 Task: Search one way flight ticket for 5 adults, 2 children, 1 infant in seat and 1 infant on lap in economy from Ponce: Mercedita Airport to Raleigh: Raleigh-durham International Airport on 8-5-2023. Choice of flights is Westjet. Number of bags: 1 carry on bag. Price is upto 60000. Outbound departure time preference is 5:15.
Action: Mouse moved to (365, 316)
Screenshot: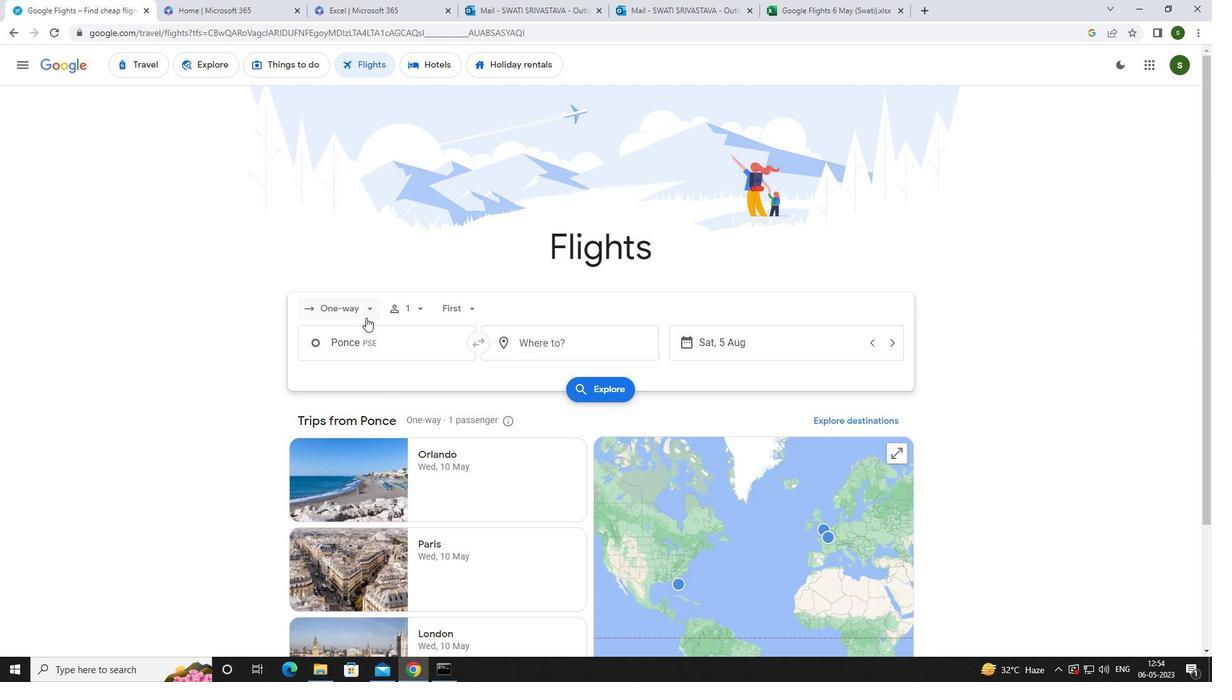 
Action: Mouse pressed left at (365, 316)
Screenshot: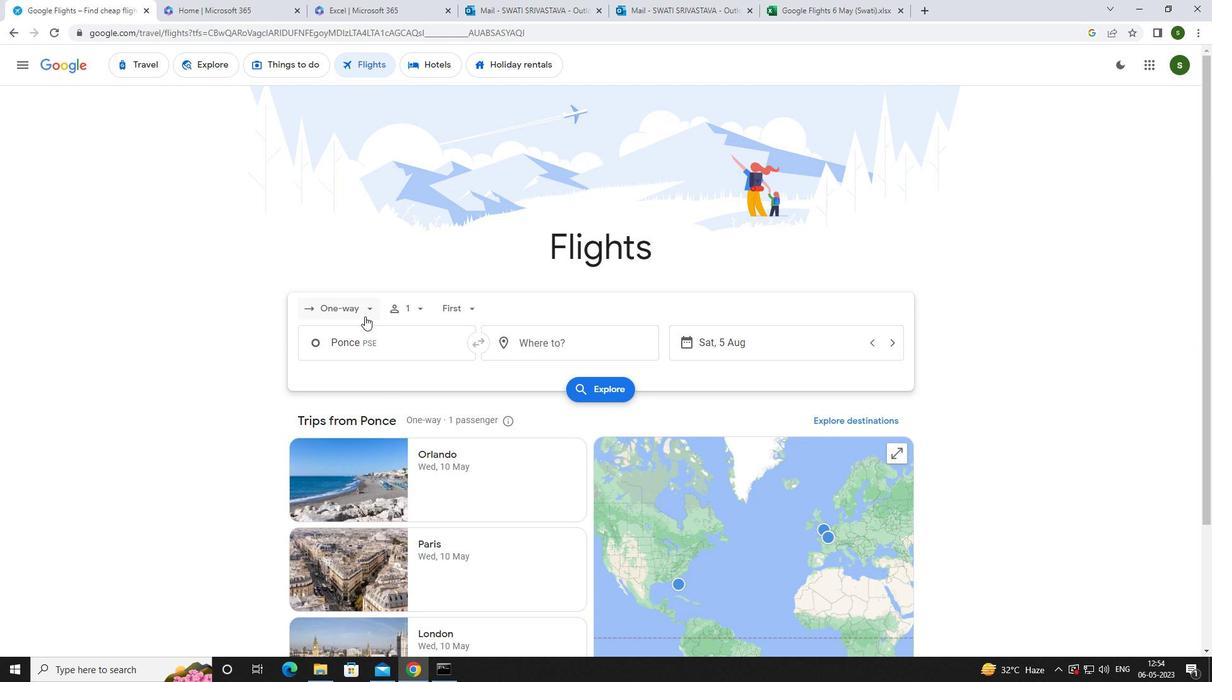 
Action: Mouse moved to (364, 360)
Screenshot: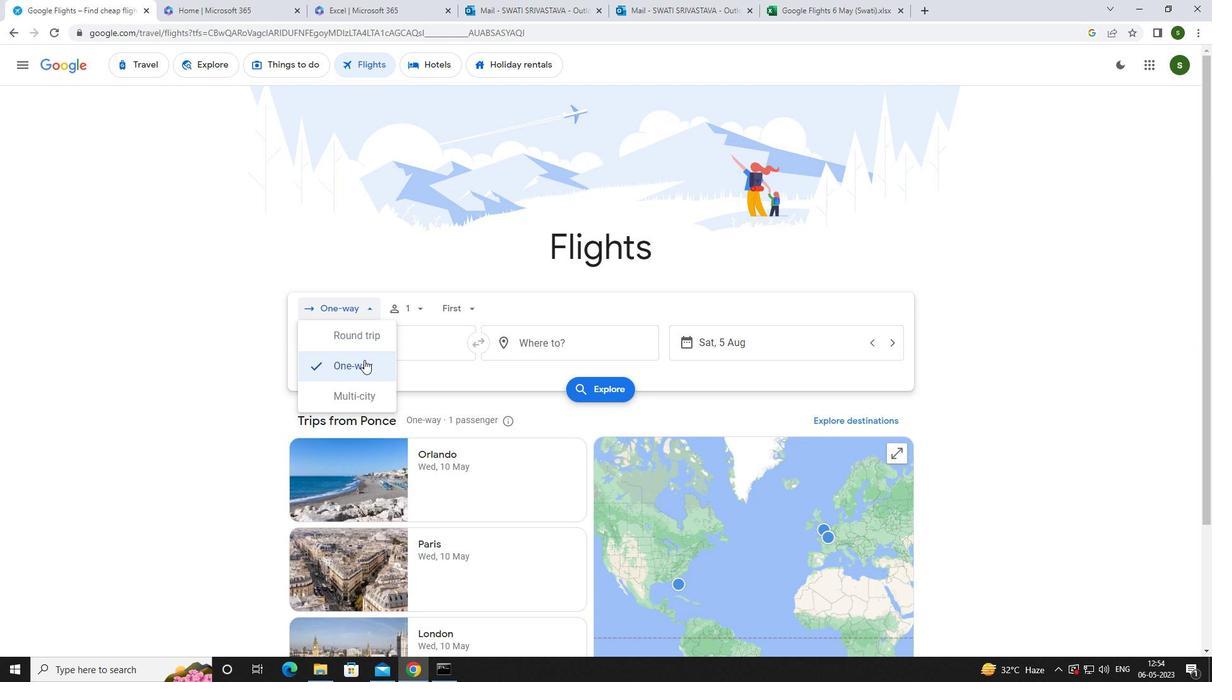 
Action: Mouse pressed left at (364, 360)
Screenshot: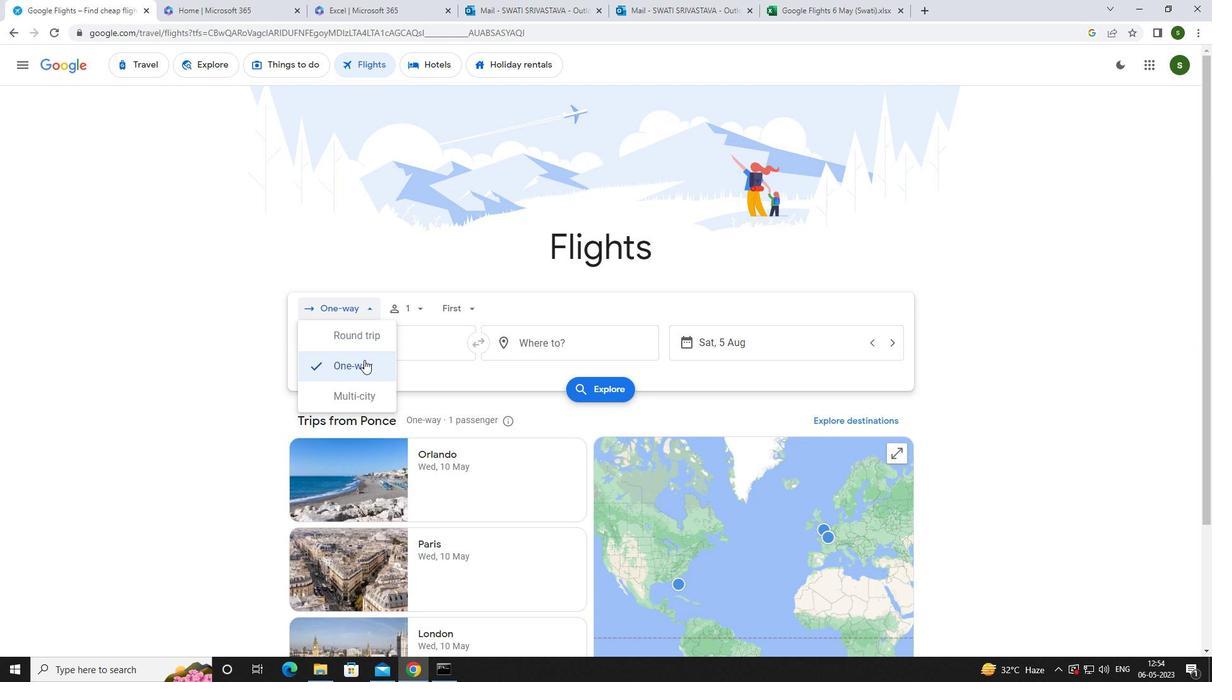 
Action: Mouse moved to (418, 313)
Screenshot: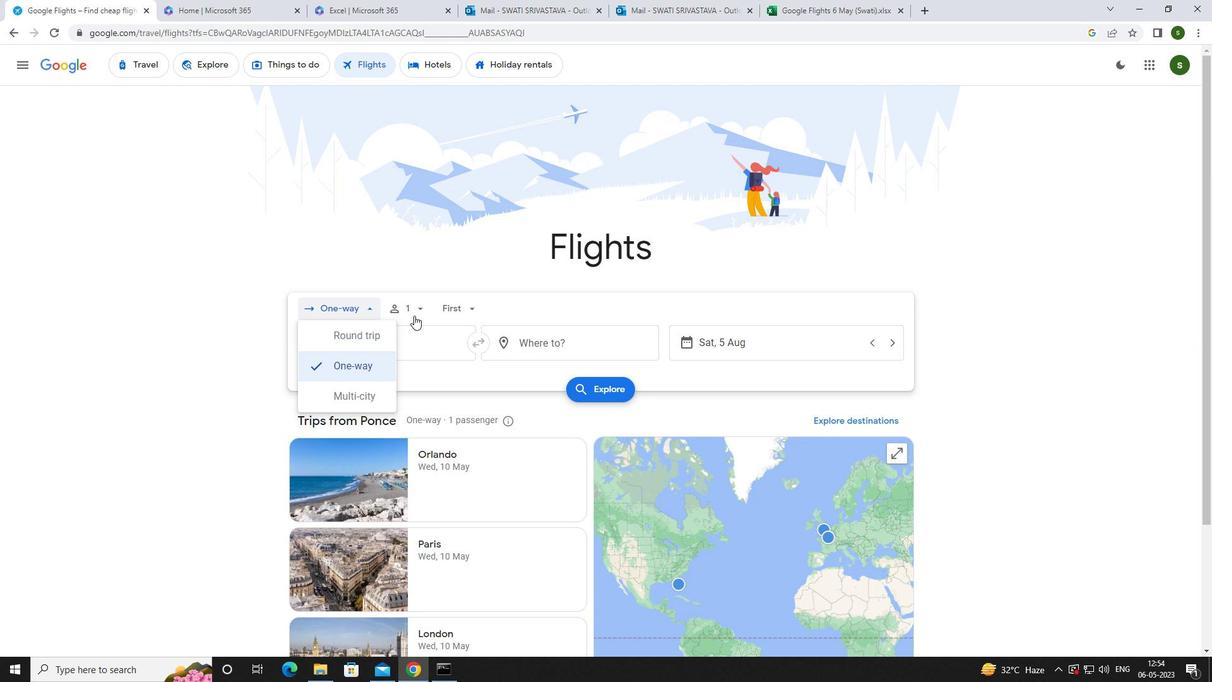 
Action: Mouse pressed left at (418, 313)
Screenshot: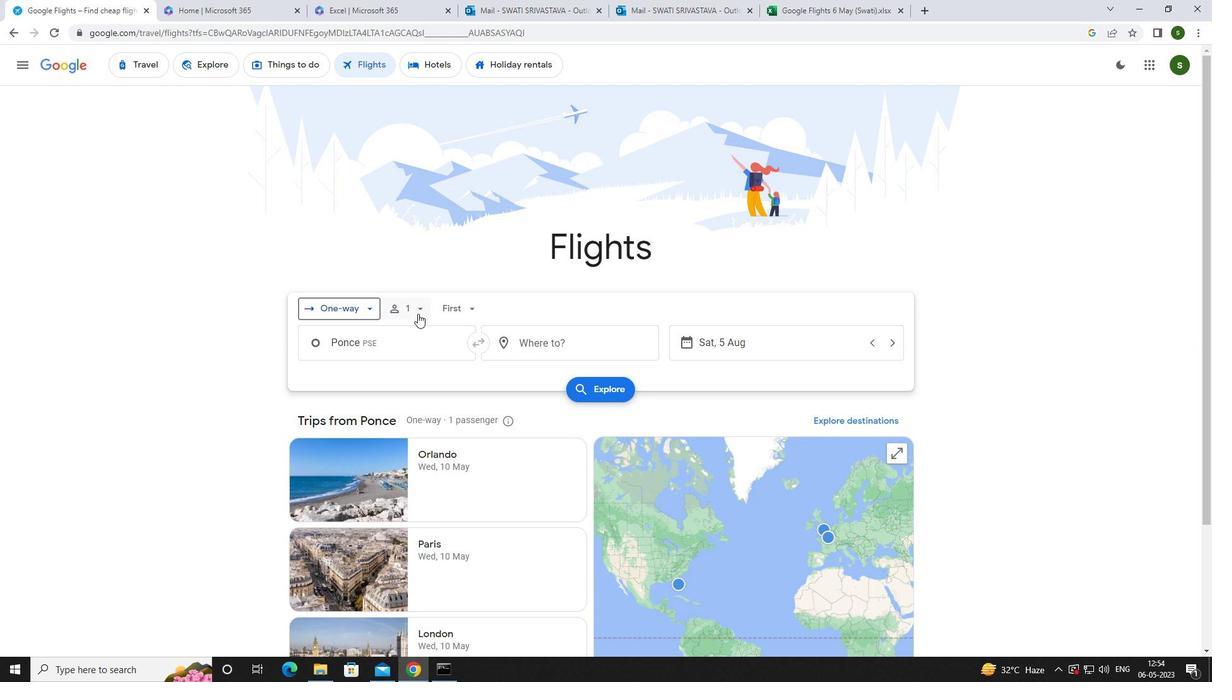
Action: Mouse moved to (514, 345)
Screenshot: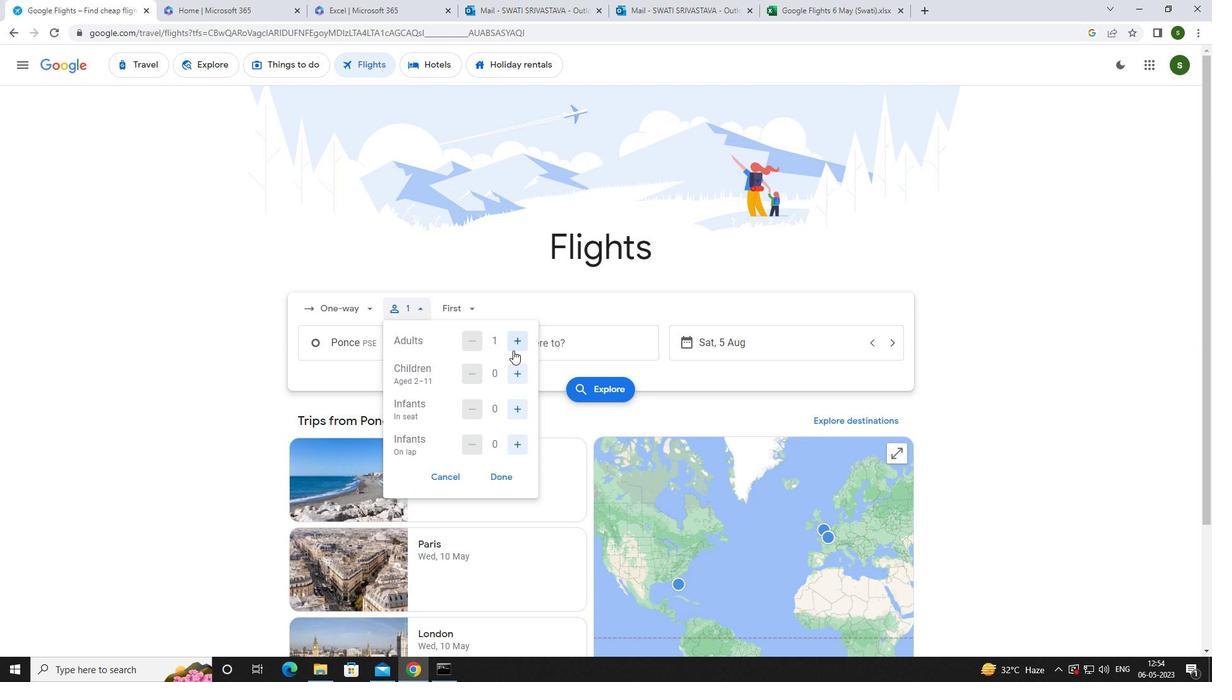 
Action: Mouse pressed left at (514, 345)
Screenshot: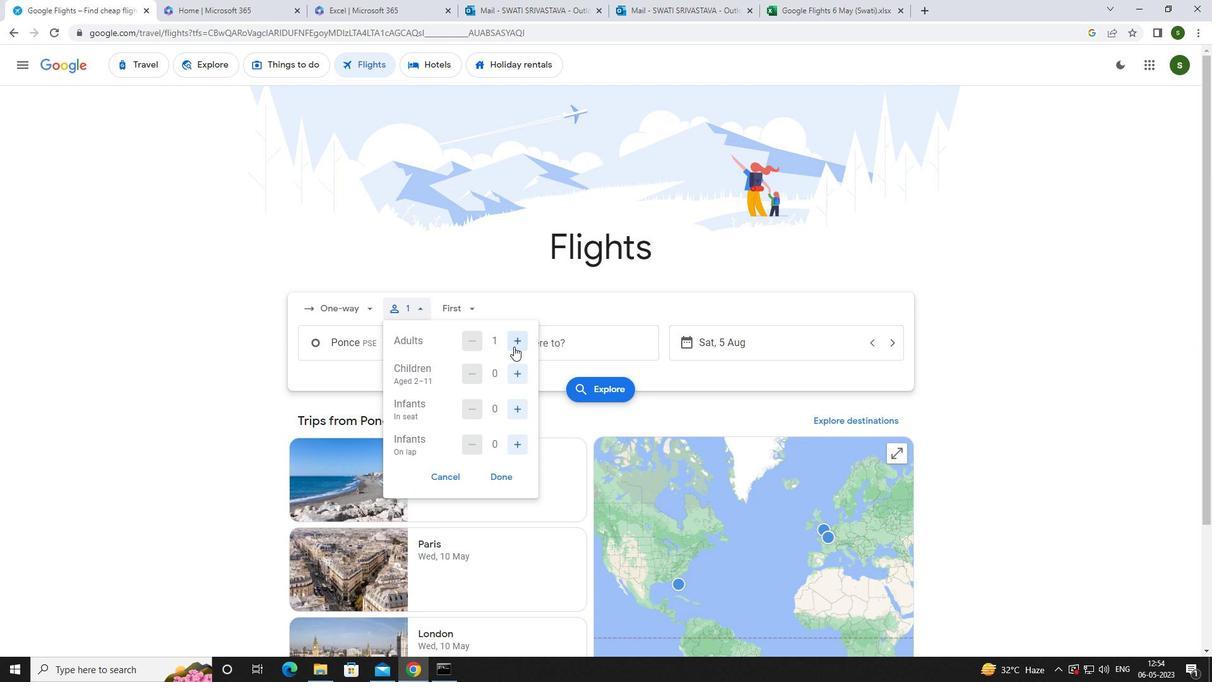 
Action: Mouse pressed left at (514, 345)
Screenshot: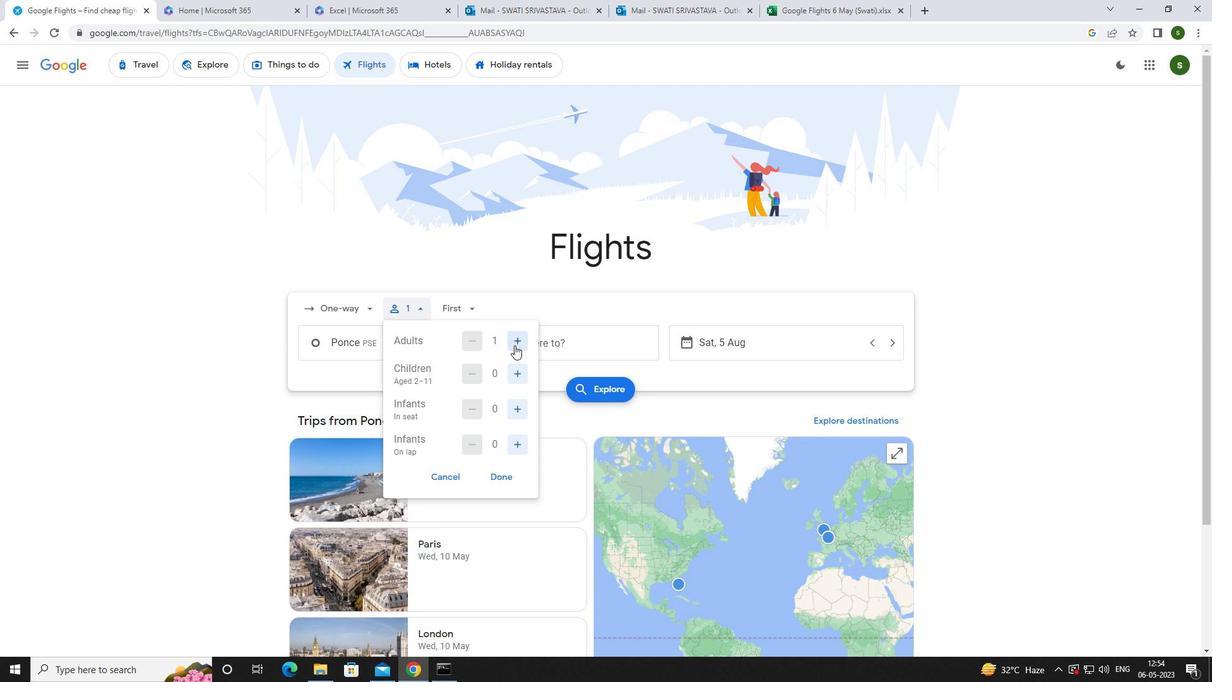 
Action: Mouse pressed left at (514, 345)
Screenshot: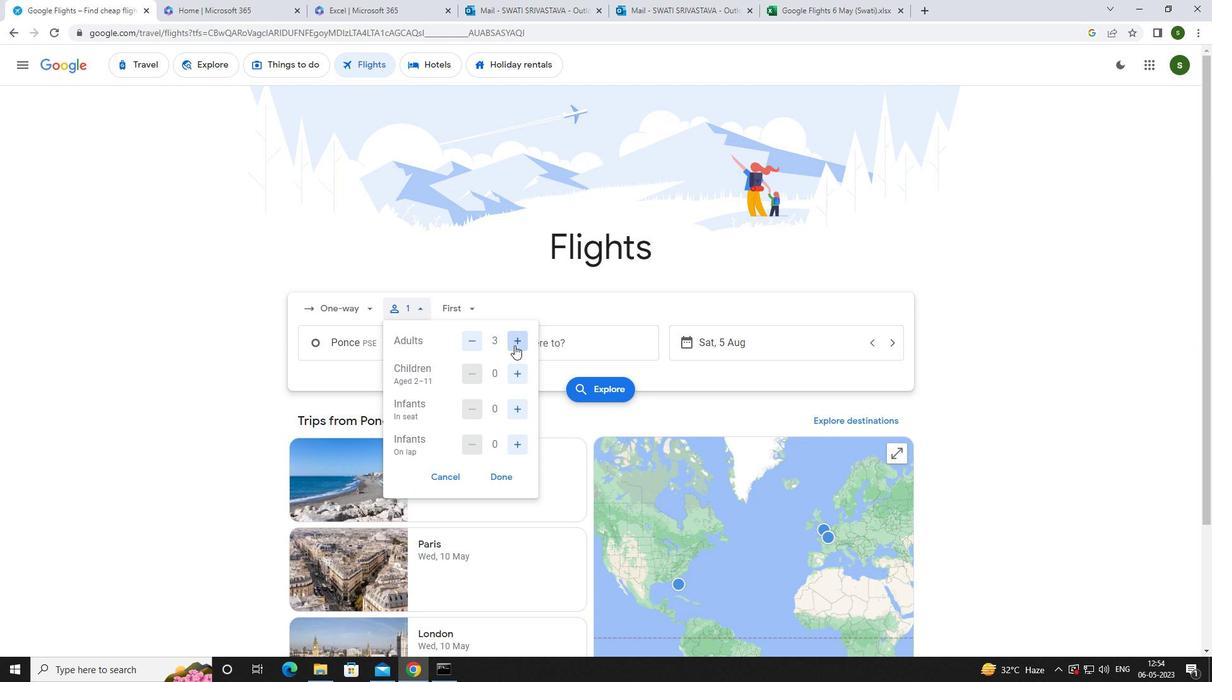 
Action: Mouse pressed left at (514, 345)
Screenshot: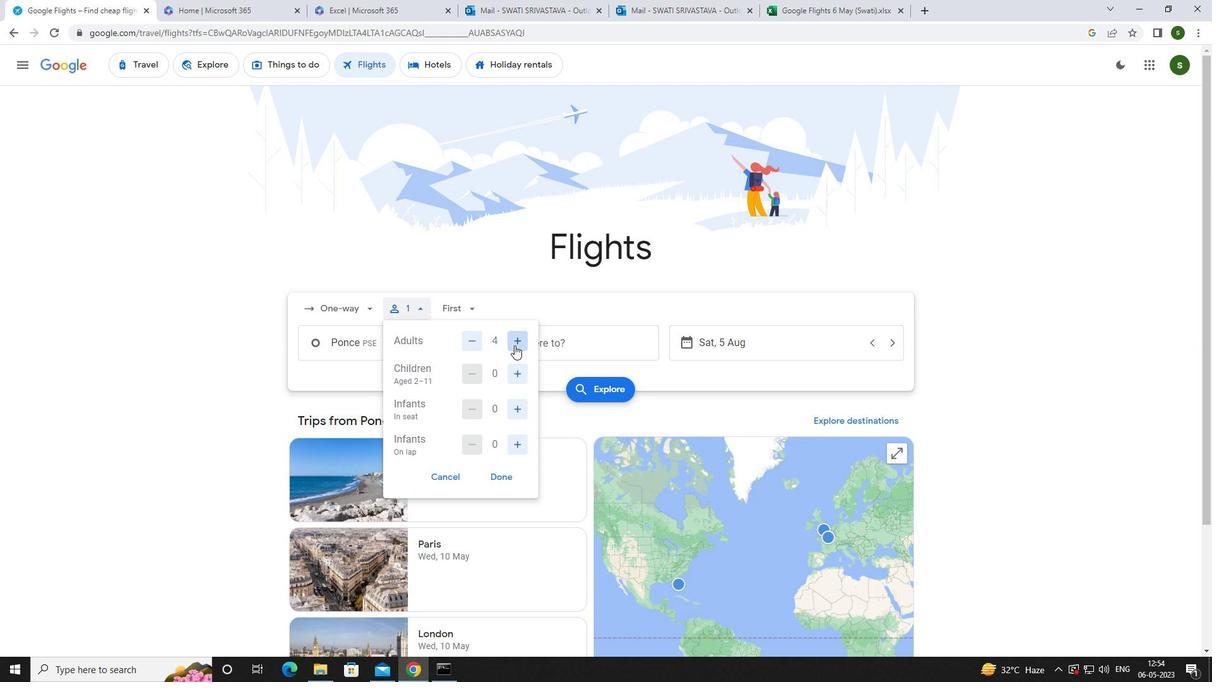 
Action: Mouse moved to (521, 375)
Screenshot: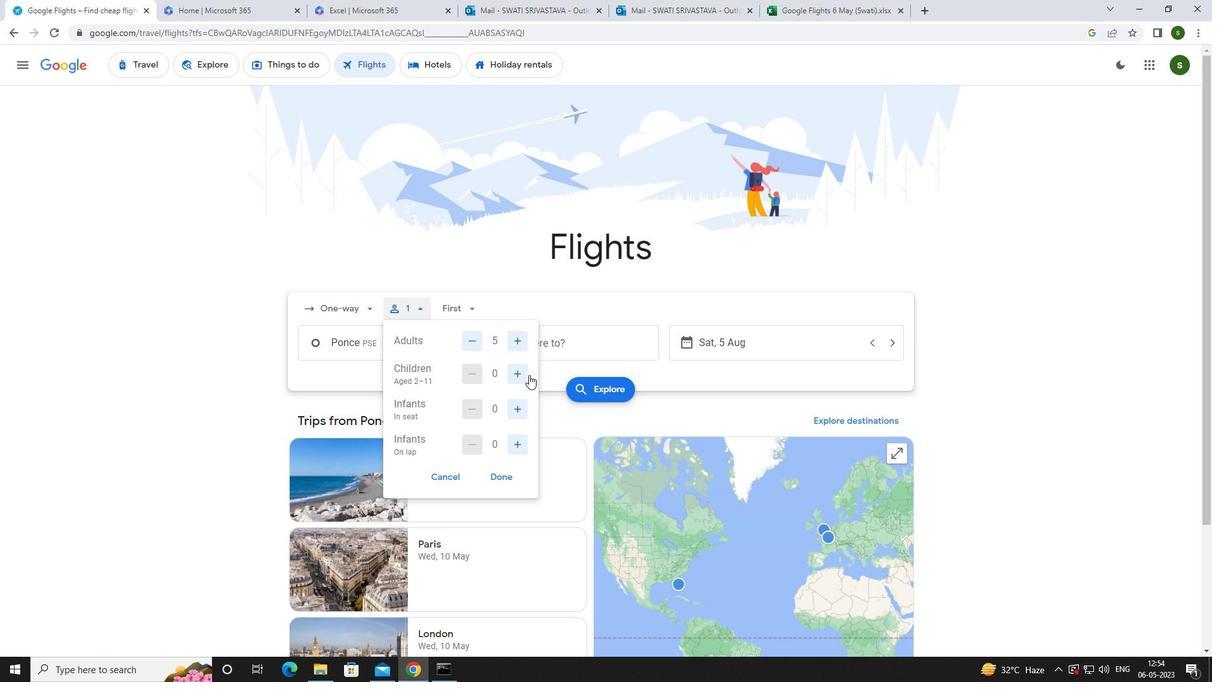 
Action: Mouse pressed left at (521, 375)
Screenshot: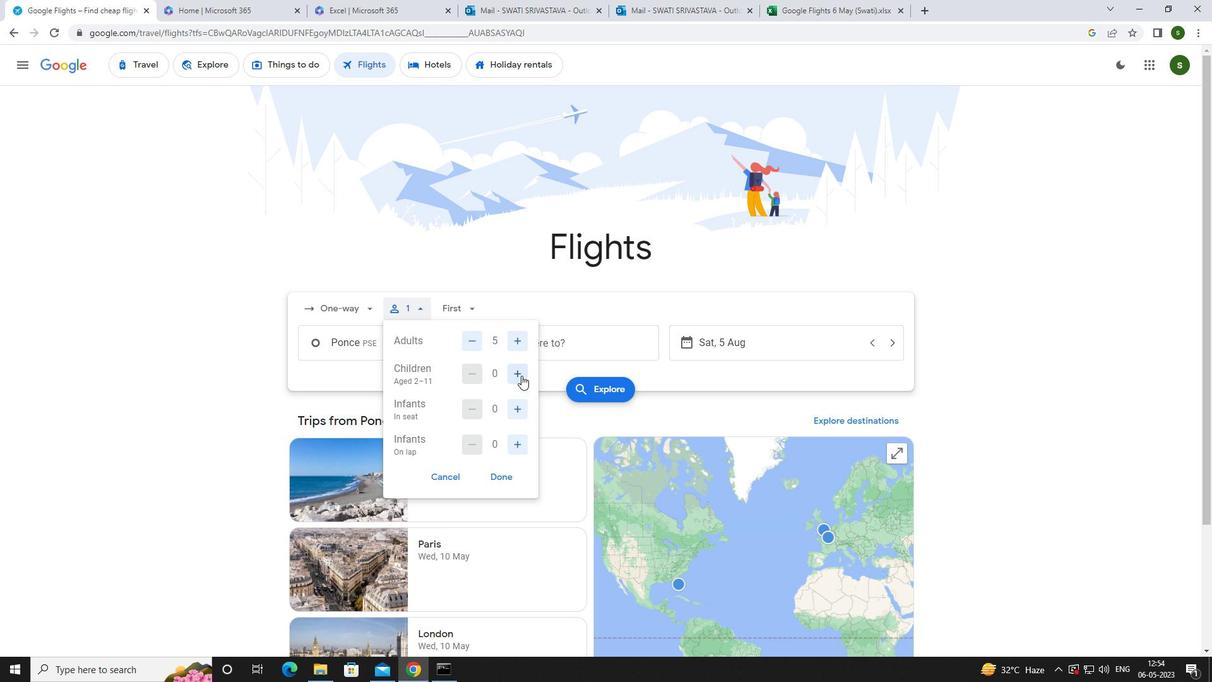 
Action: Mouse pressed left at (521, 375)
Screenshot: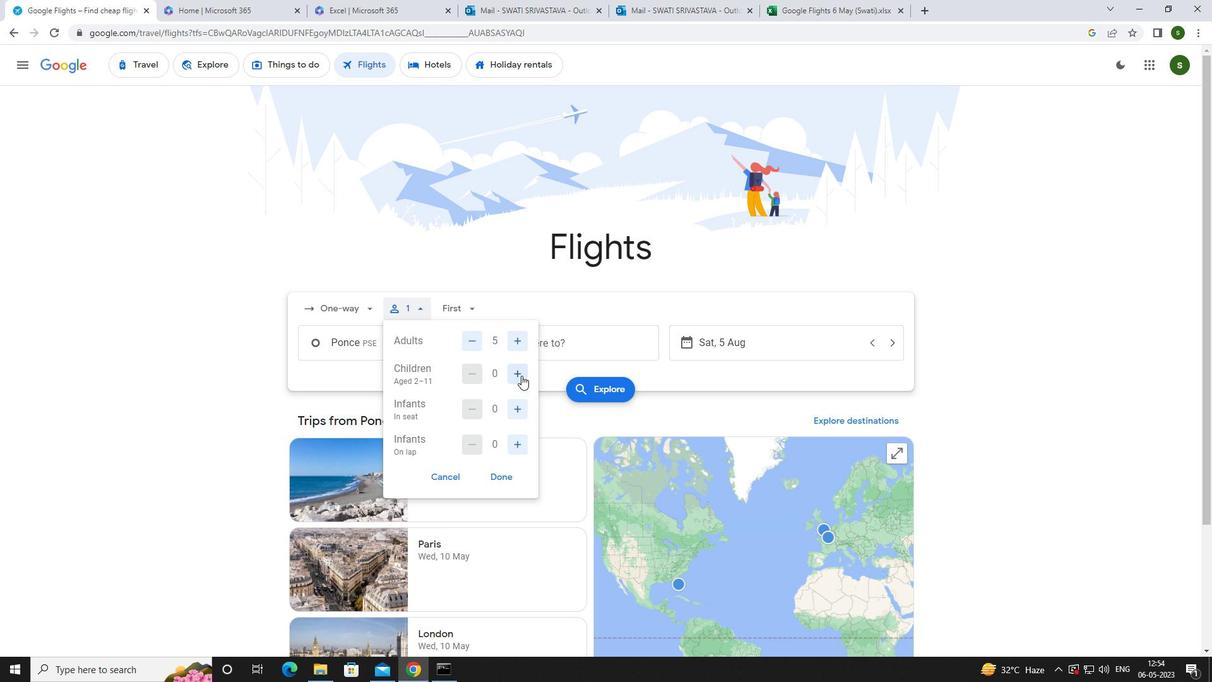 
Action: Mouse moved to (512, 406)
Screenshot: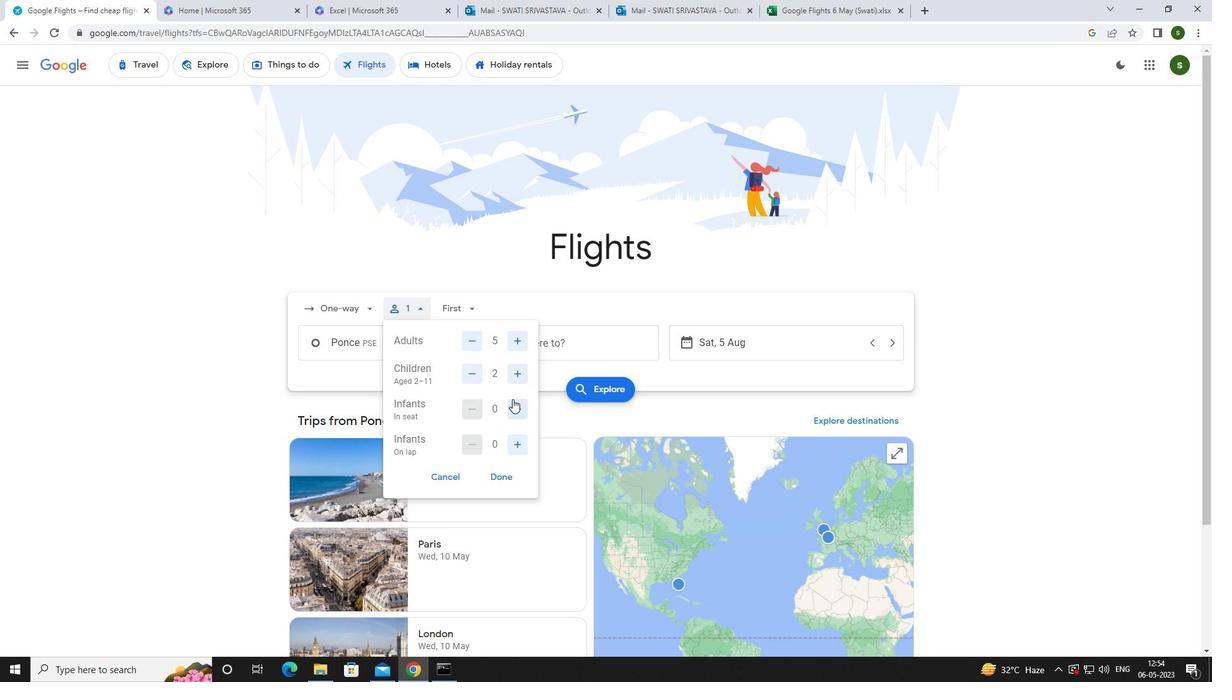 
Action: Mouse pressed left at (512, 406)
Screenshot: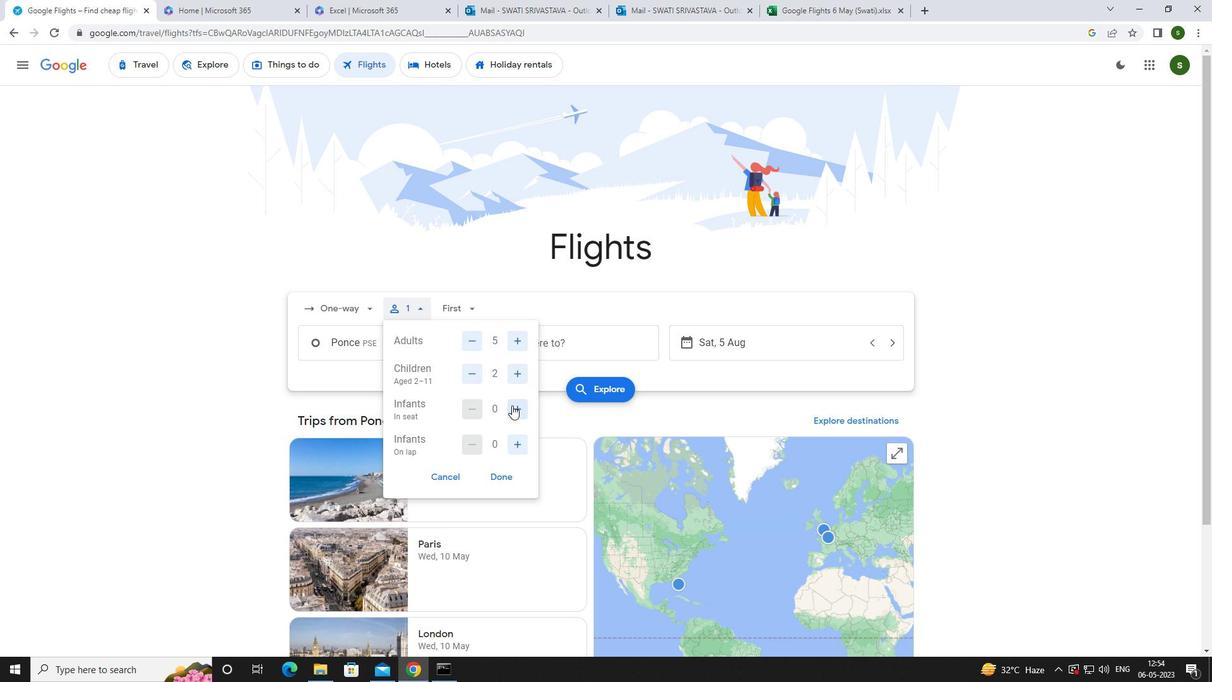 
Action: Mouse moved to (519, 440)
Screenshot: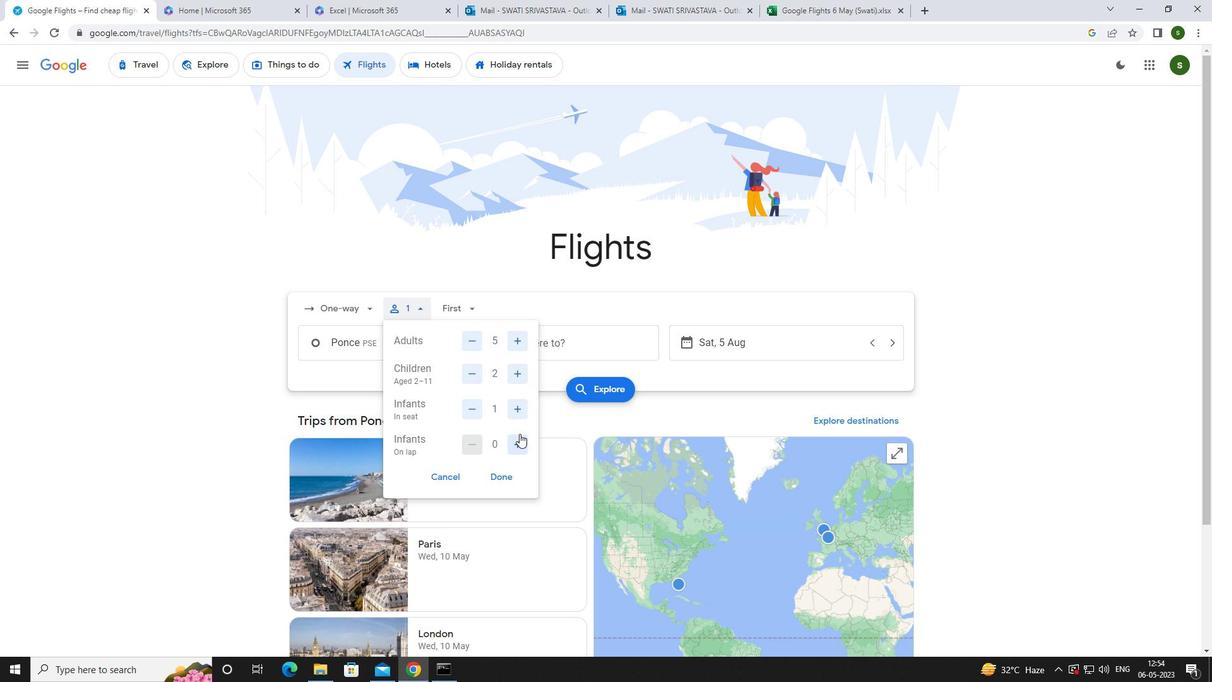 
Action: Mouse pressed left at (519, 440)
Screenshot: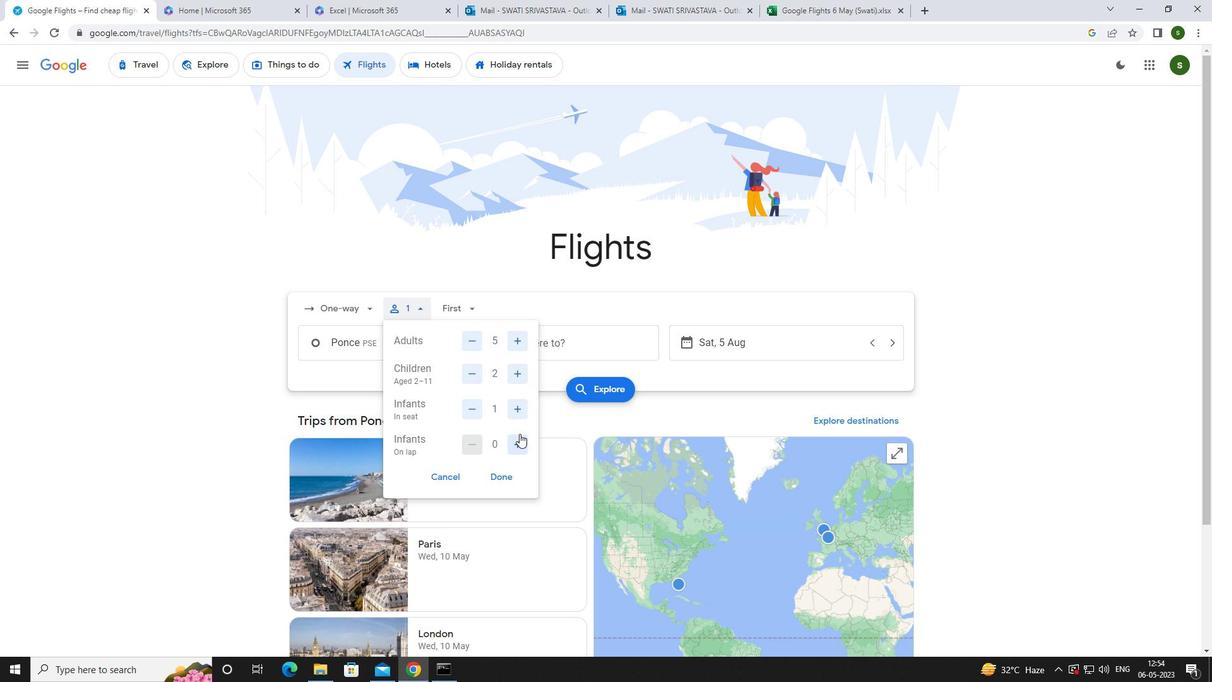 
Action: Mouse moved to (473, 306)
Screenshot: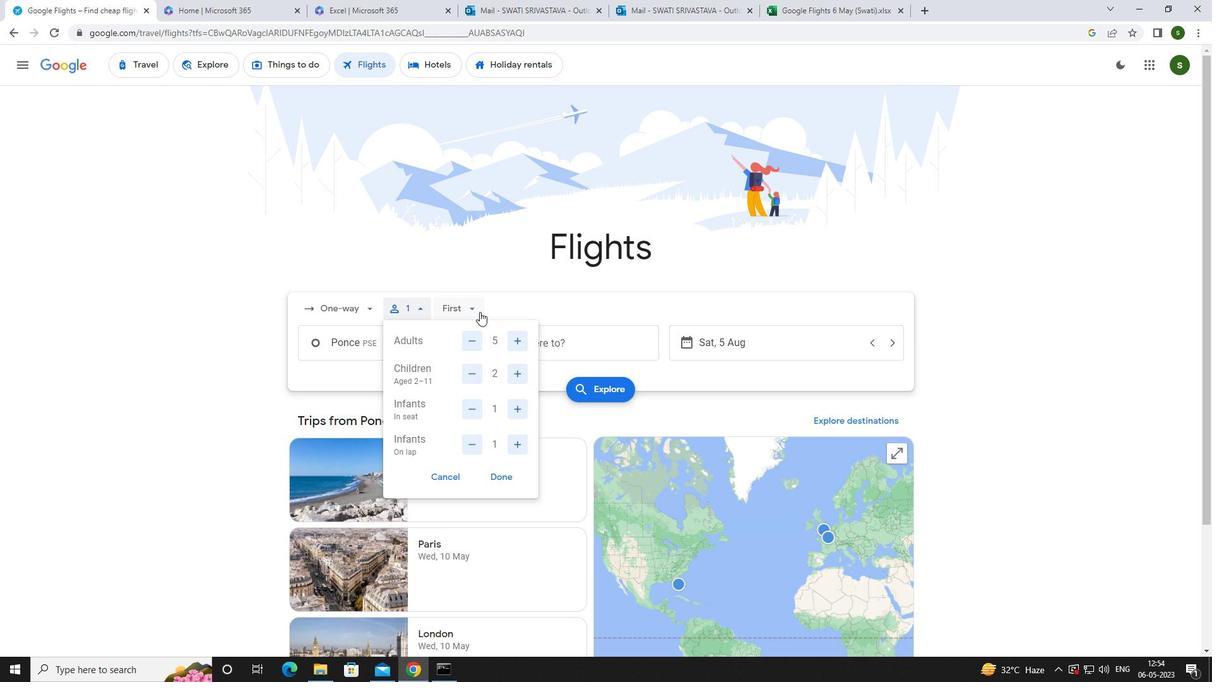 
Action: Mouse pressed left at (473, 306)
Screenshot: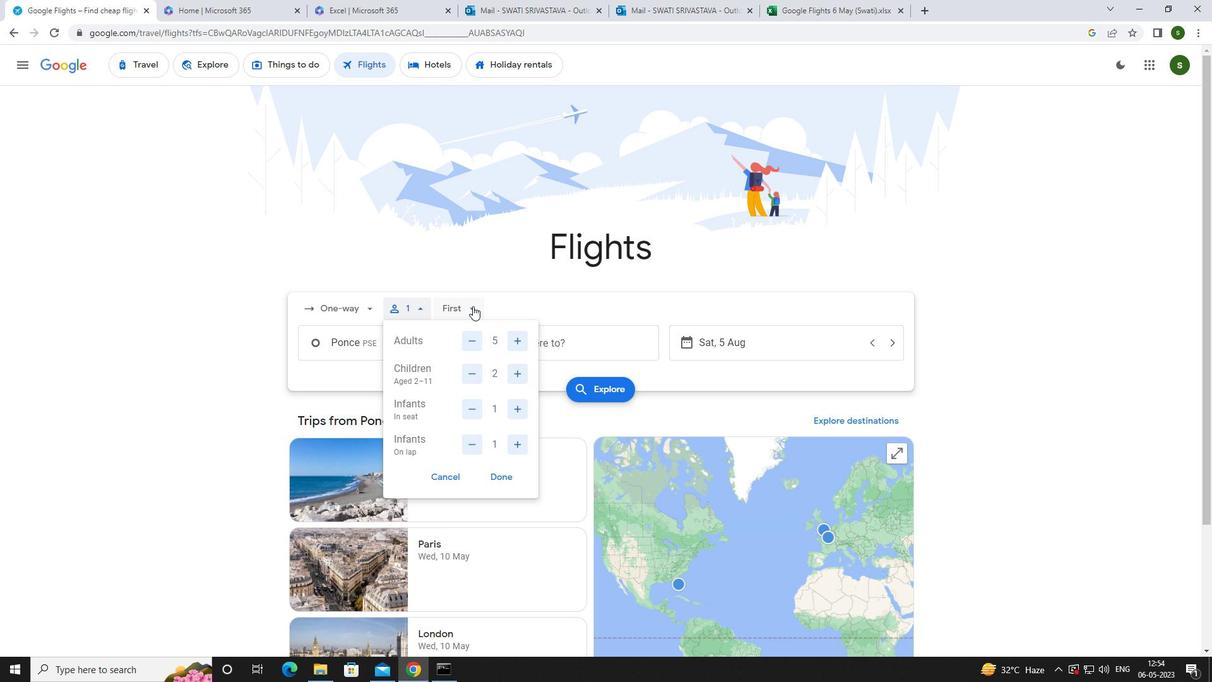 
Action: Mouse moved to (490, 332)
Screenshot: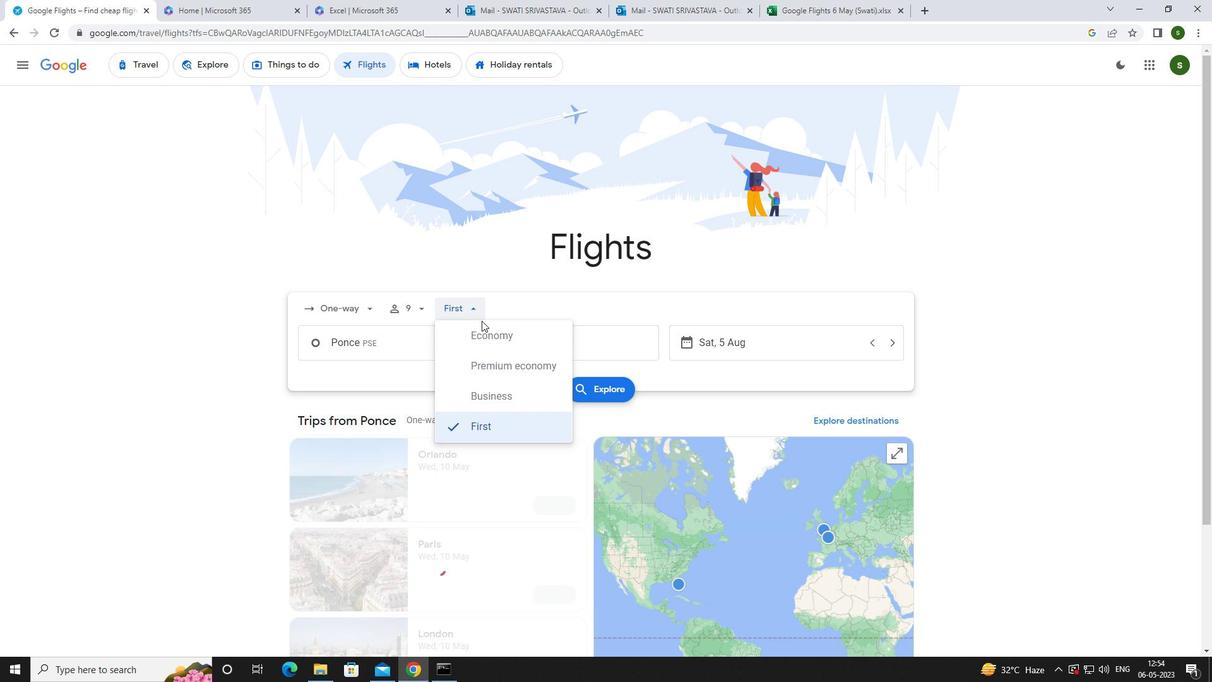 
Action: Mouse pressed left at (490, 332)
Screenshot: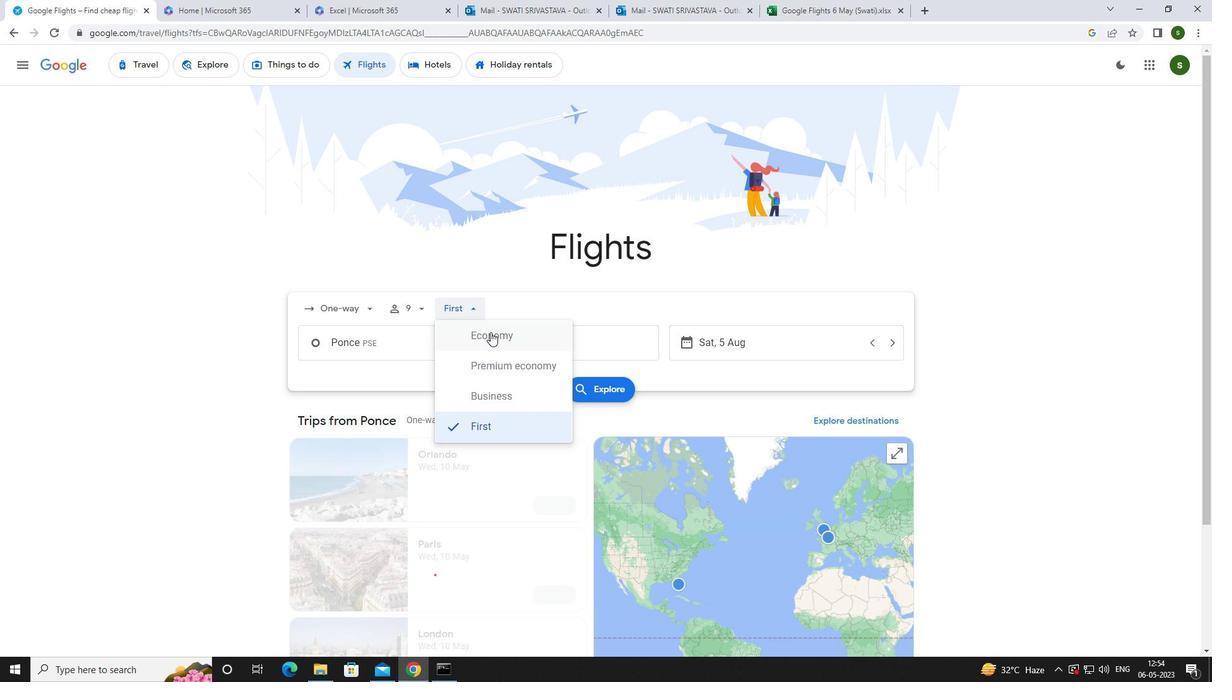 
Action: Mouse moved to (425, 340)
Screenshot: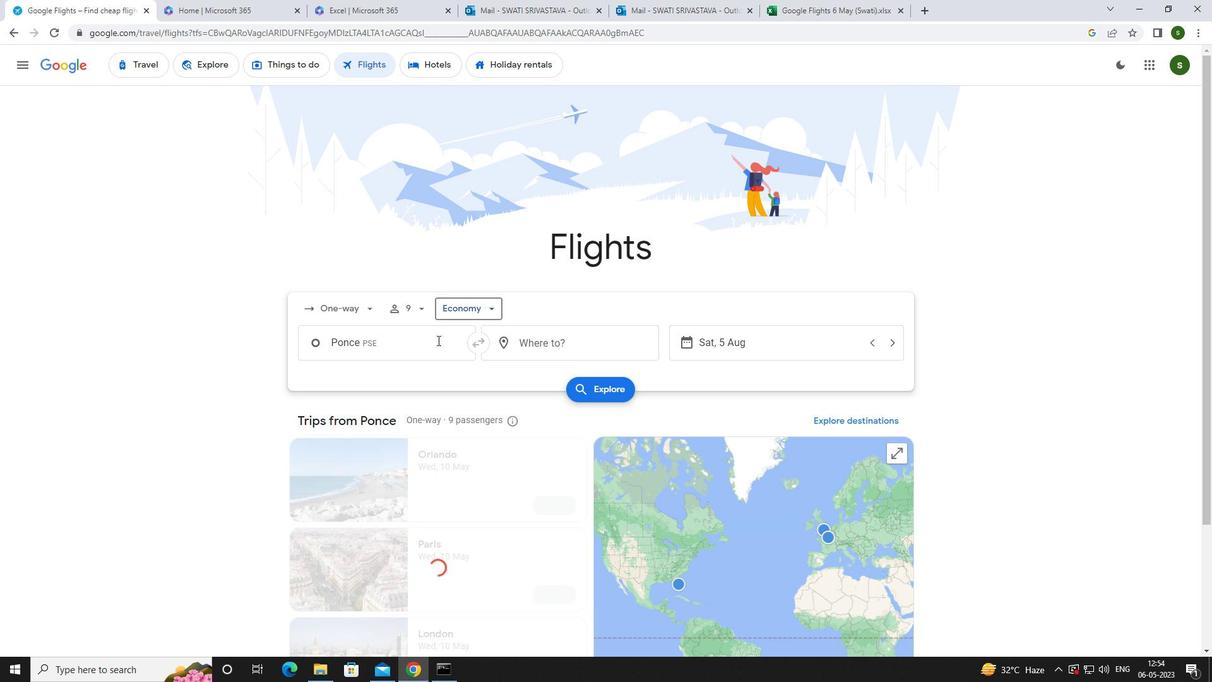 
Action: Mouse pressed left at (425, 340)
Screenshot: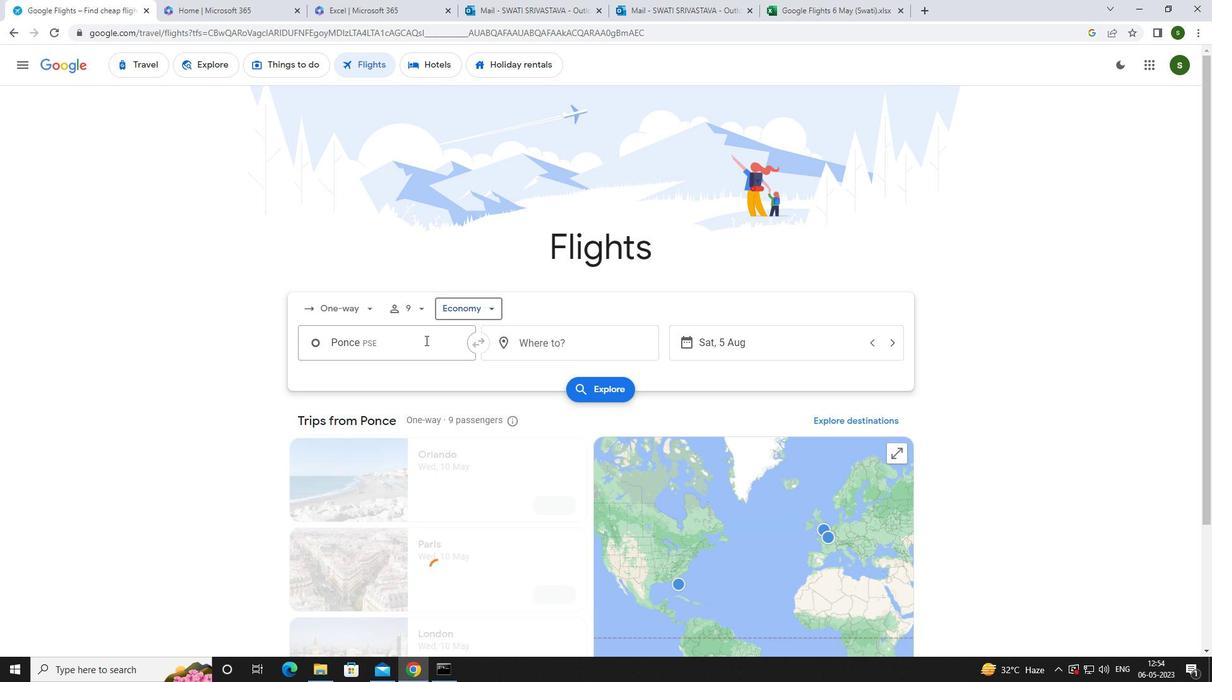 
Action: Key pressed <Key.caps_lock>p<Key.caps_lock>once
Screenshot: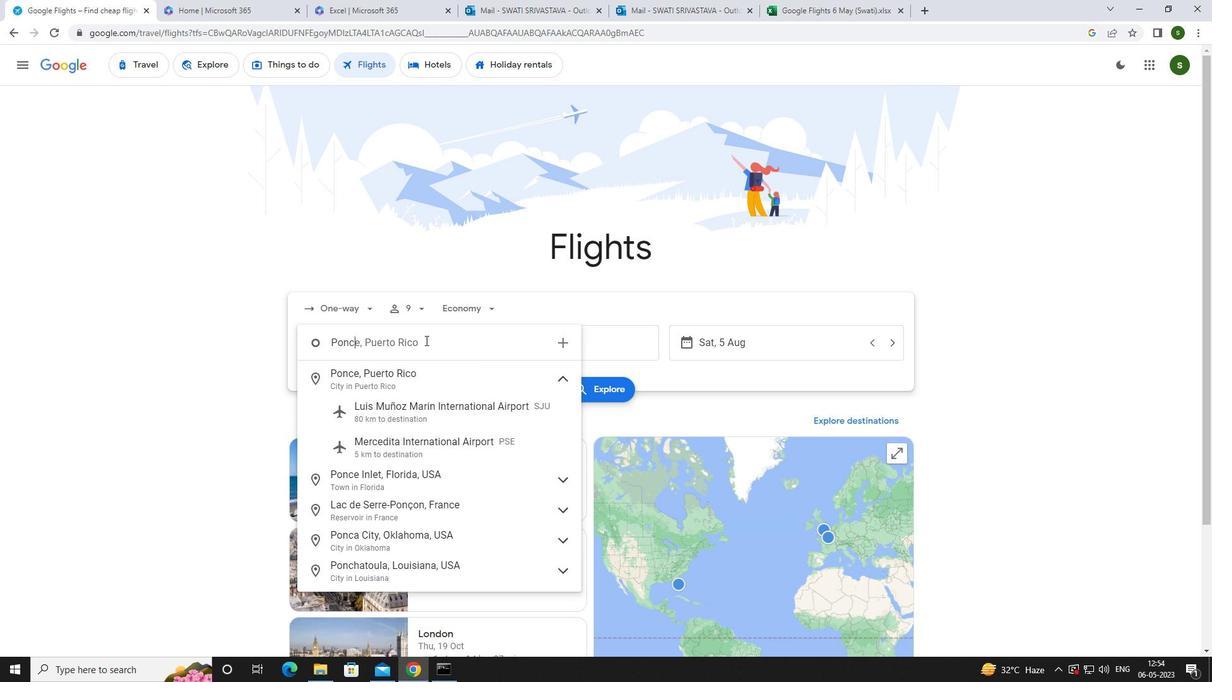 
Action: Mouse moved to (409, 440)
Screenshot: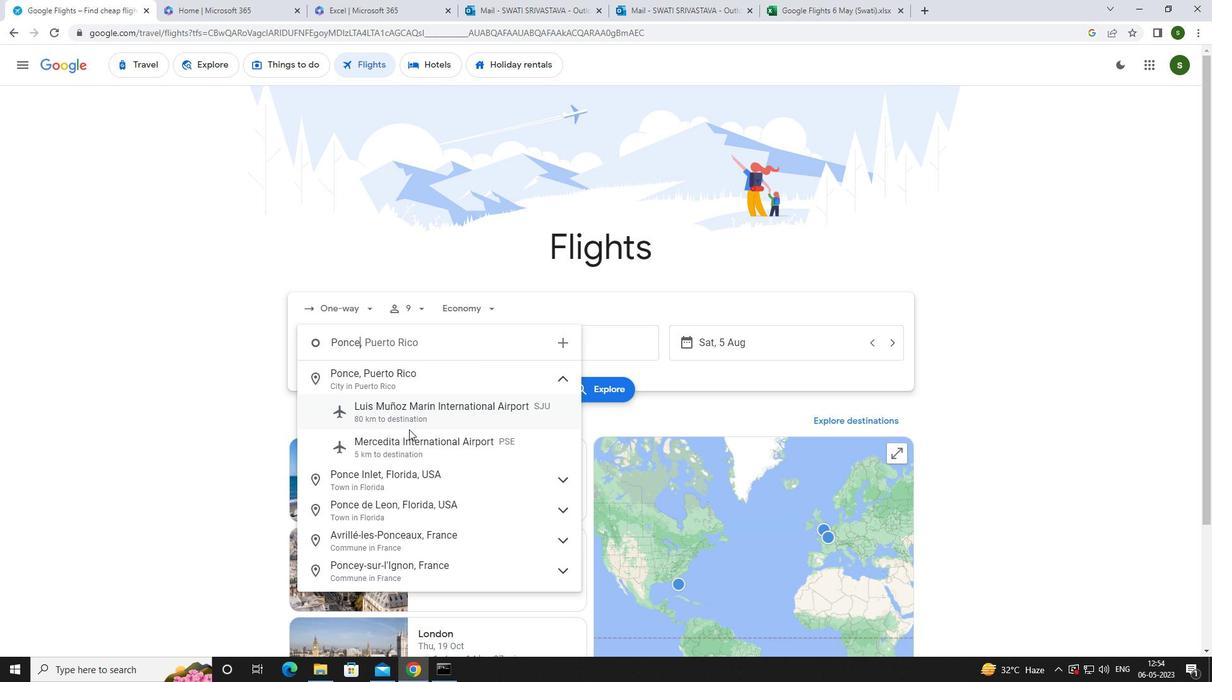 
Action: Mouse pressed left at (409, 440)
Screenshot: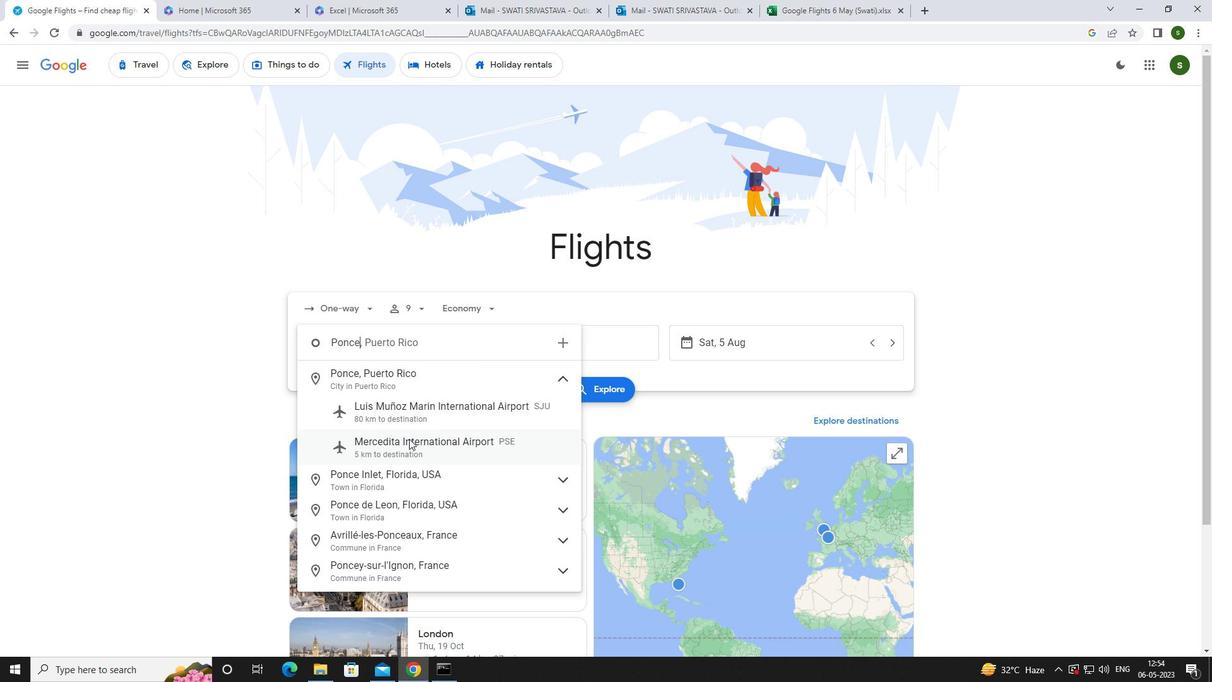 
Action: Mouse moved to (555, 344)
Screenshot: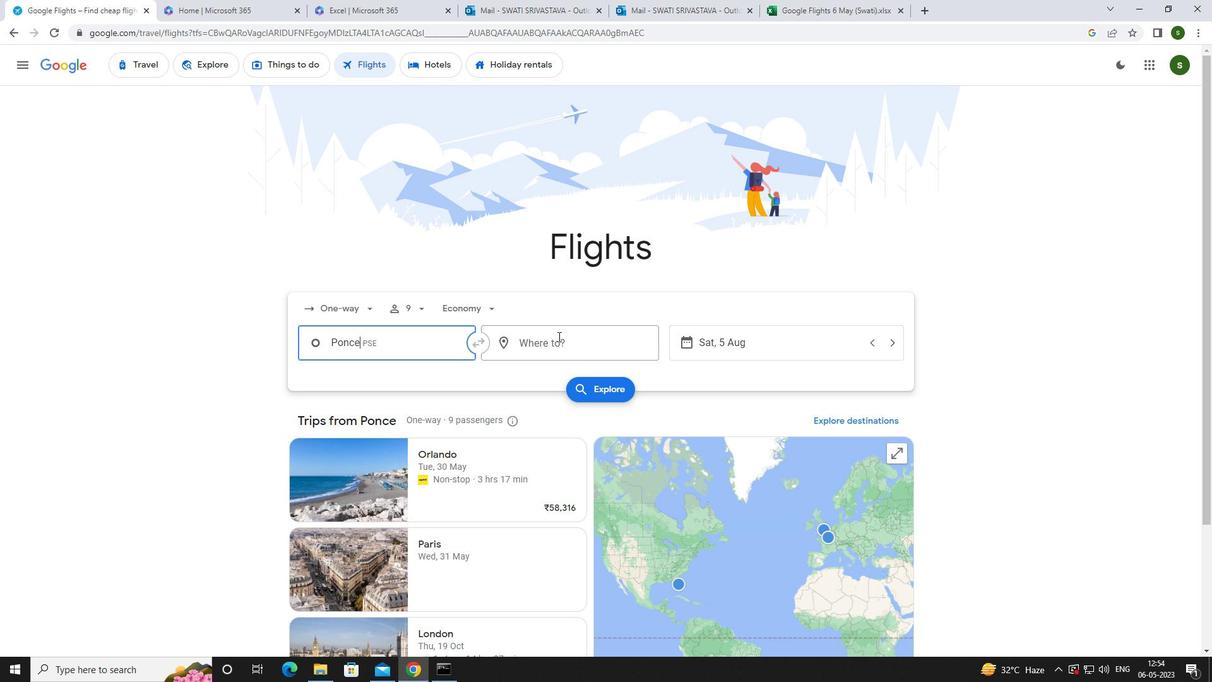 
Action: Mouse pressed left at (555, 344)
Screenshot: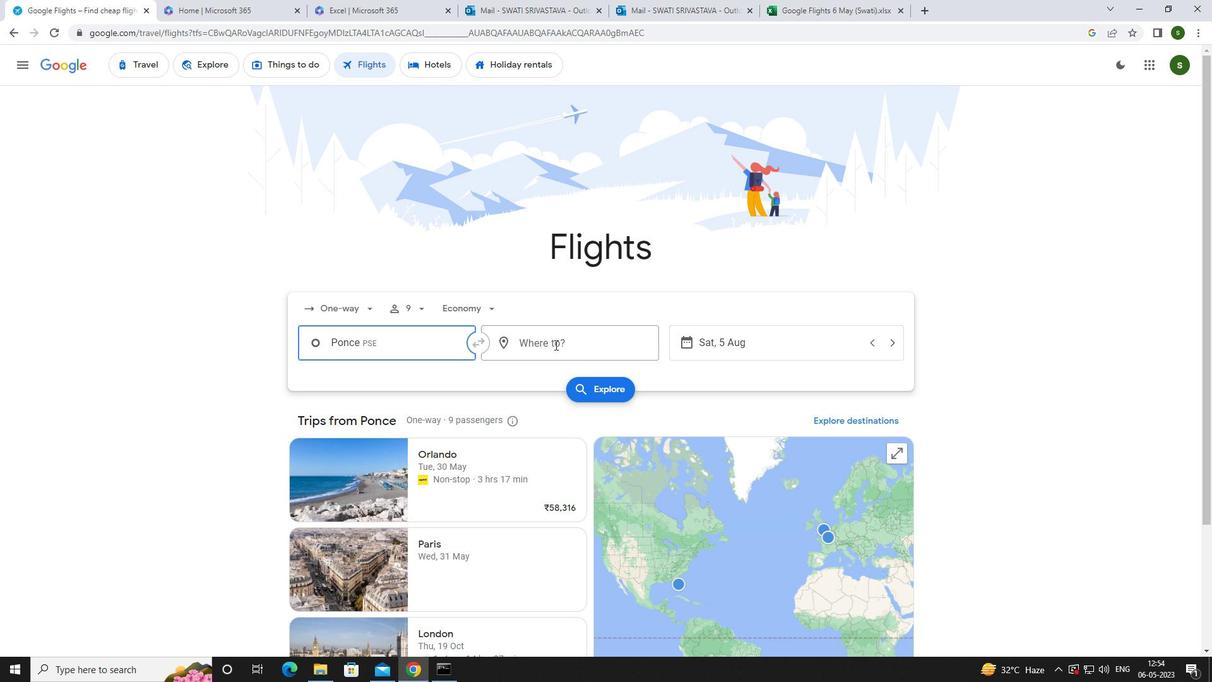 
Action: Key pressed <Key.caps_lock>r<Key.caps_lock>aleigh
Screenshot: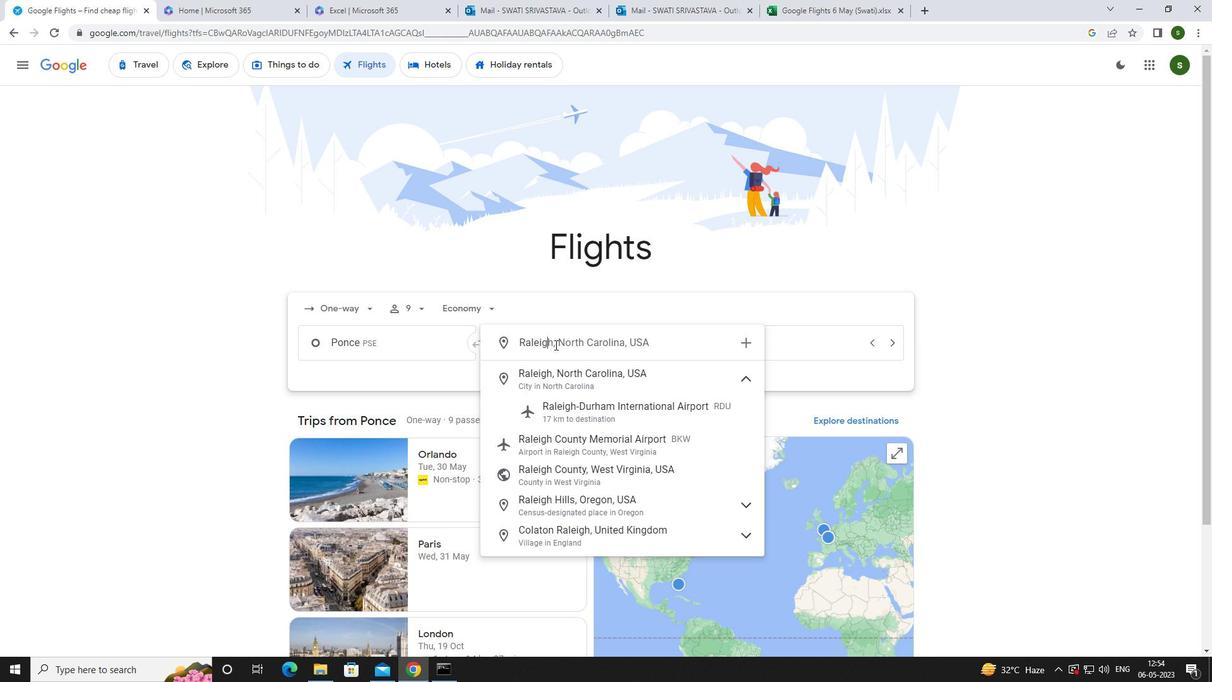 
Action: Mouse moved to (557, 407)
Screenshot: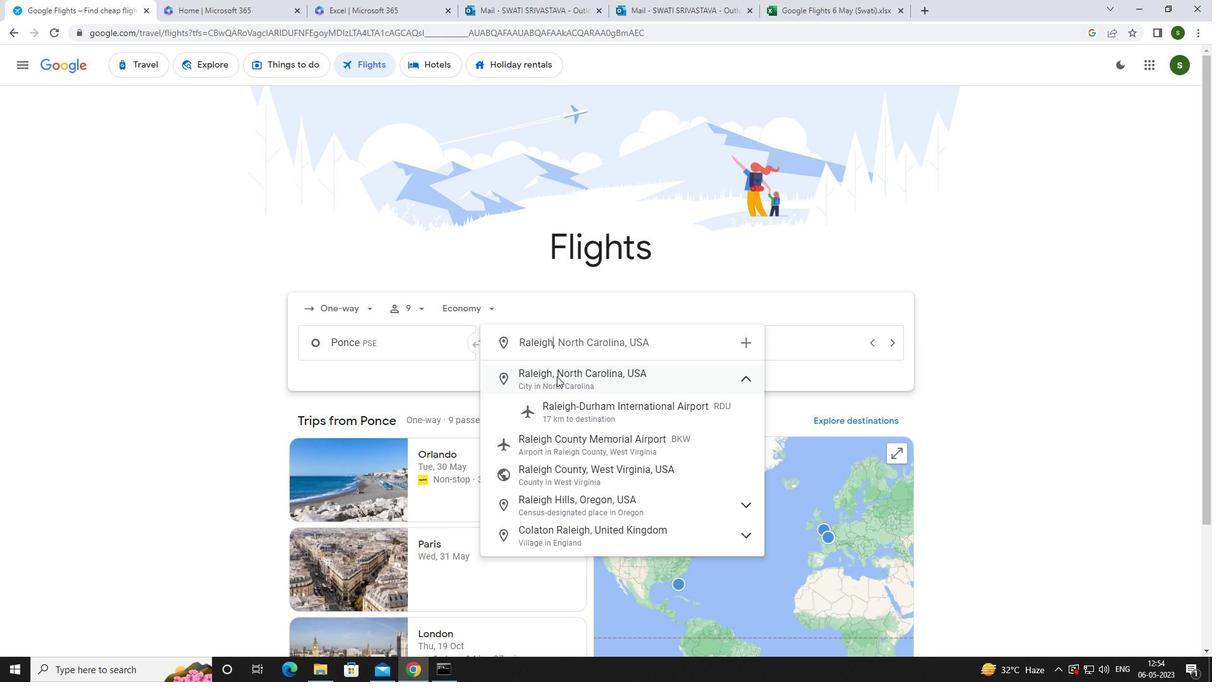 
Action: Mouse pressed left at (557, 407)
Screenshot: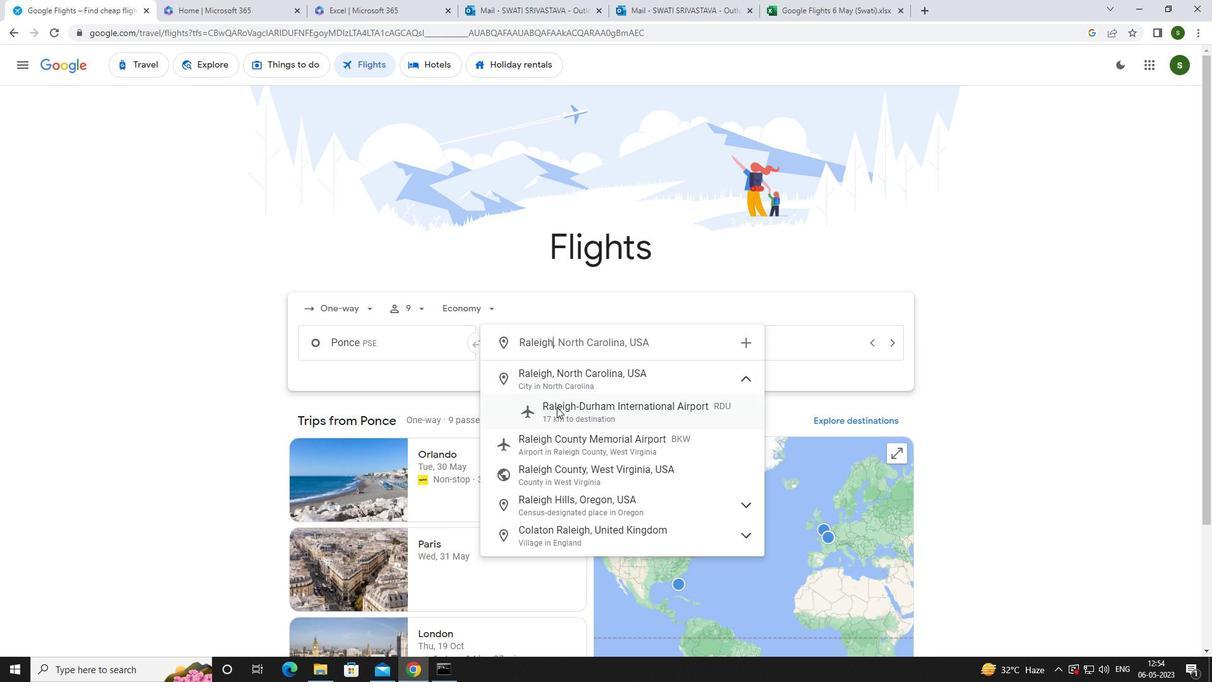 
Action: Mouse moved to (713, 337)
Screenshot: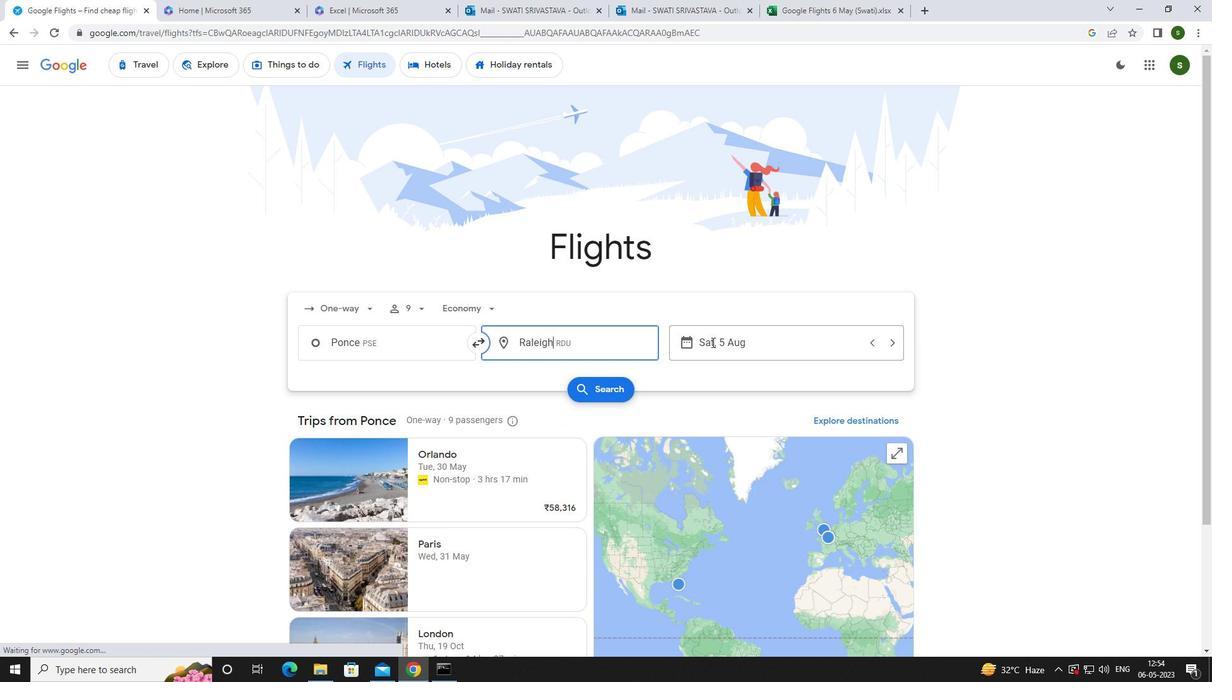 
Action: Mouse pressed left at (713, 337)
Screenshot: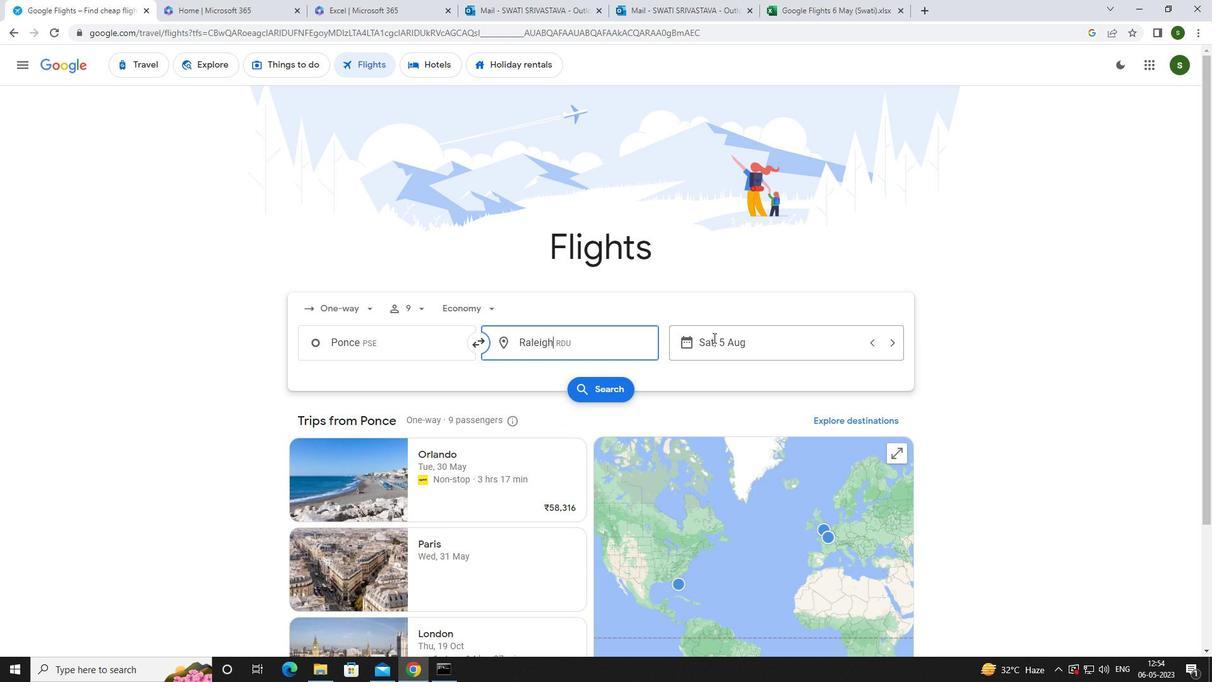 
Action: Mouse moved to (637, 426)
Screenshot: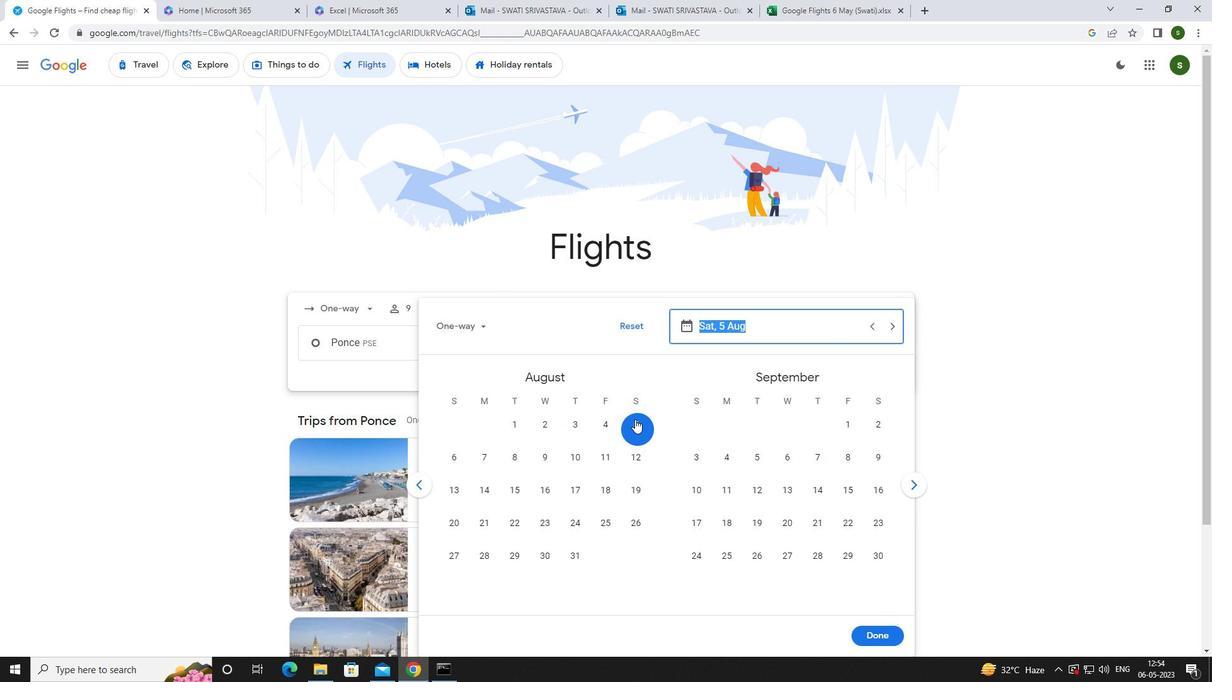 
Action: Mouse pressed left at (637, 426)
Screenshot: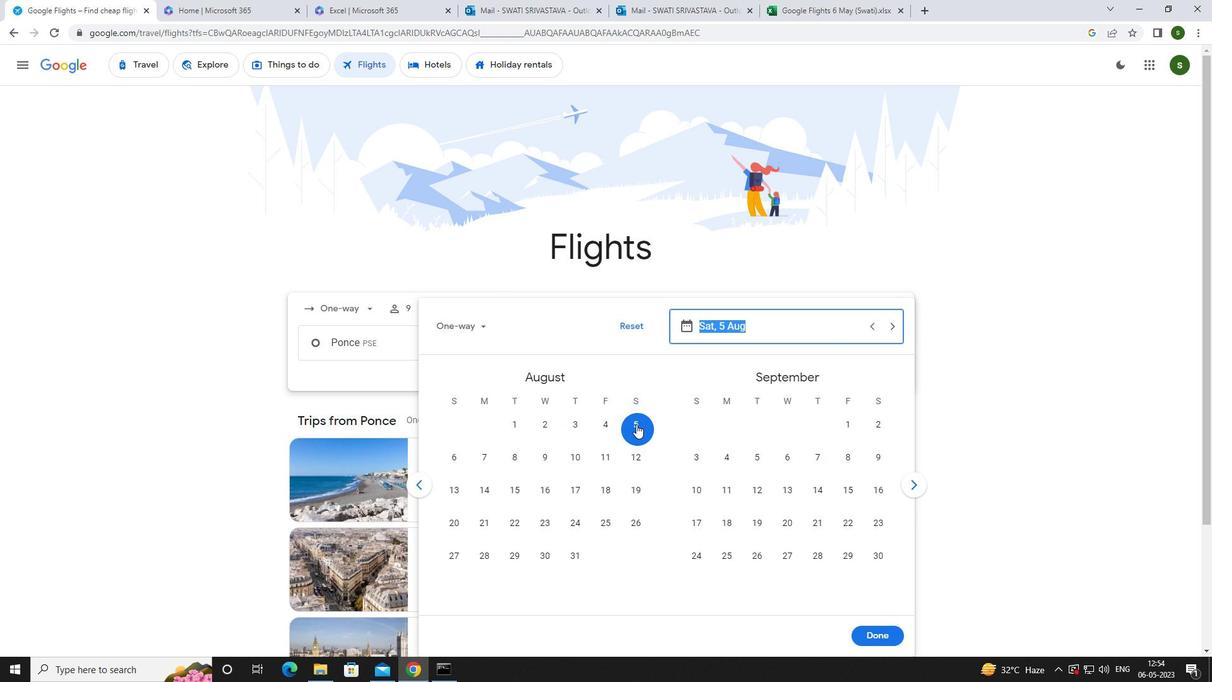 
Action: Mouse moved to (871, 624)
Screenshot: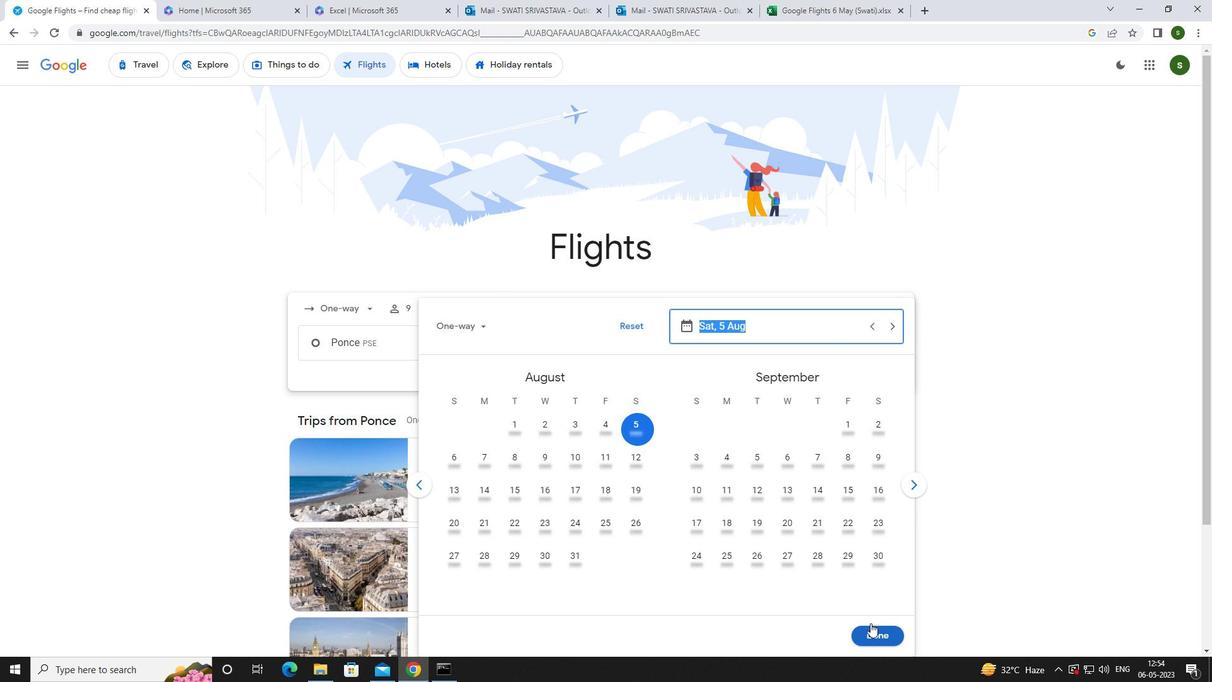 
Action: Mouse pressed left at (871, 624)
Screenshot: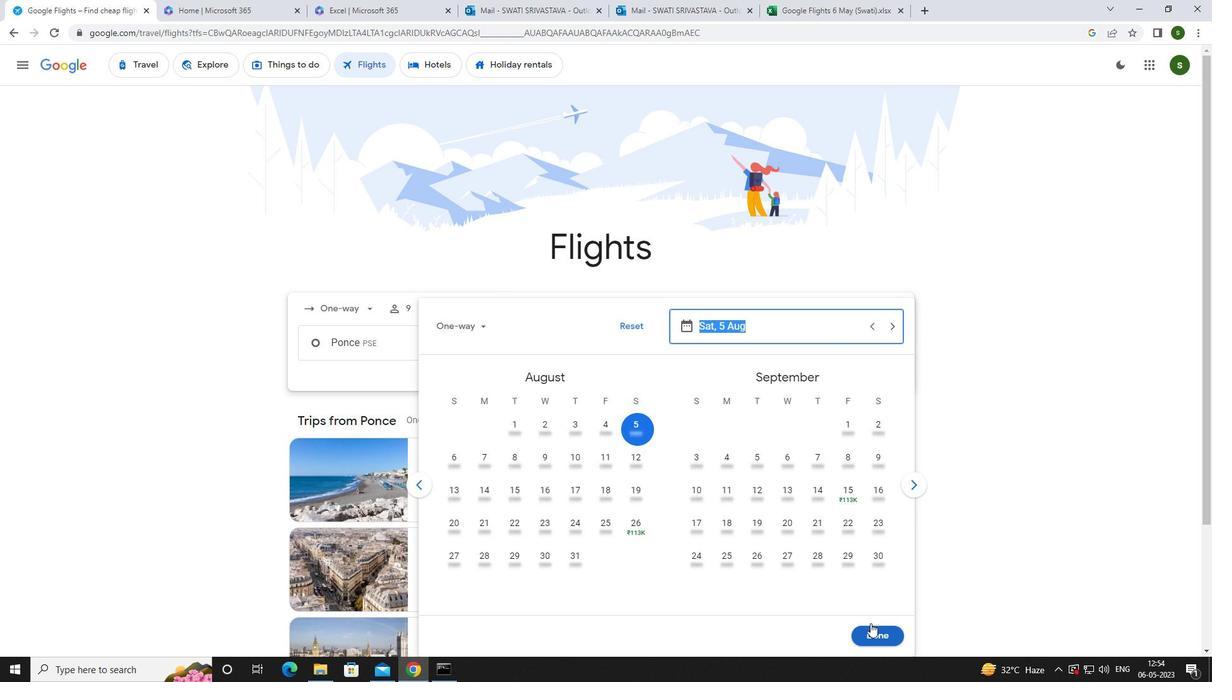 
Action: Mouse moved to (596, 387)
Screenshot: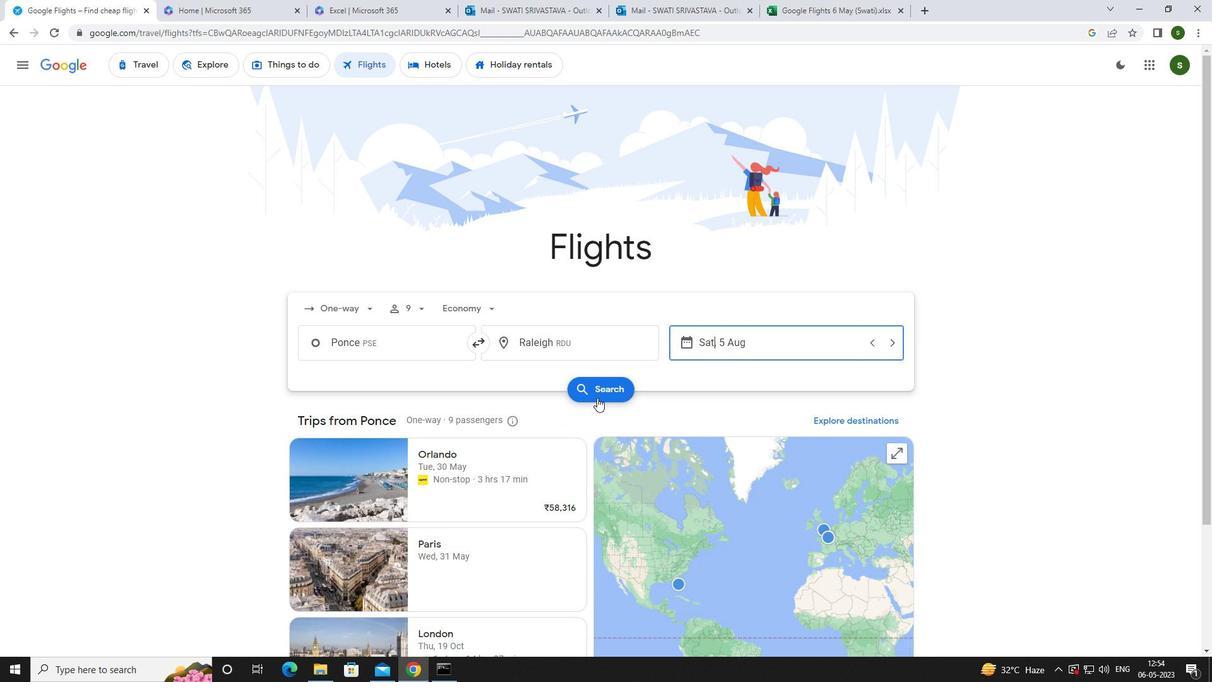 
Action: Mouse pressed left at (596, 387)
Screenshot: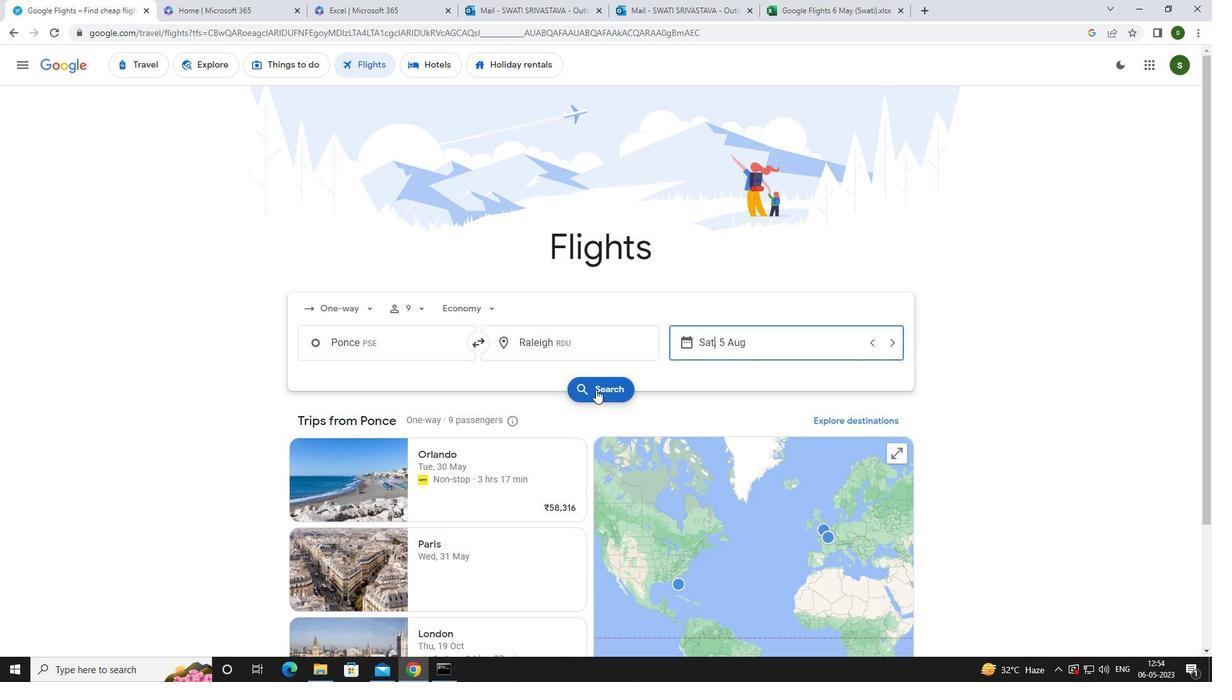 
Action: Mouse moved to (327, 183)
Screenshot: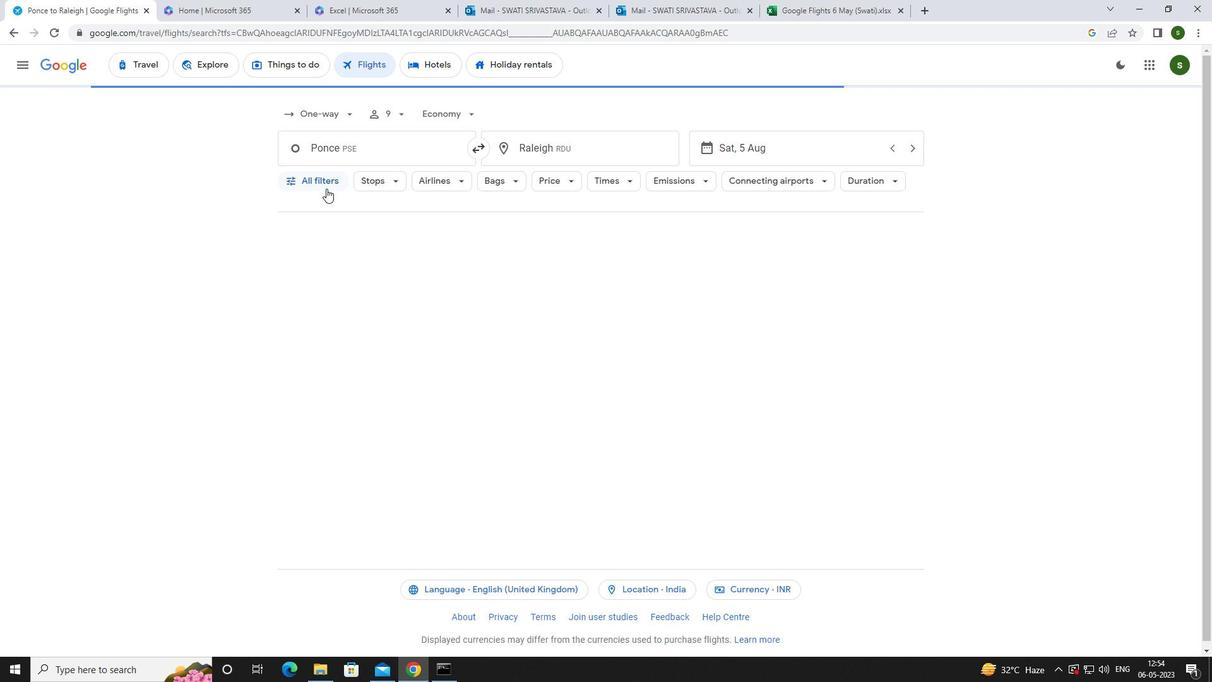 
Action: Mouse pressed left at (327, 183)
Screenshot: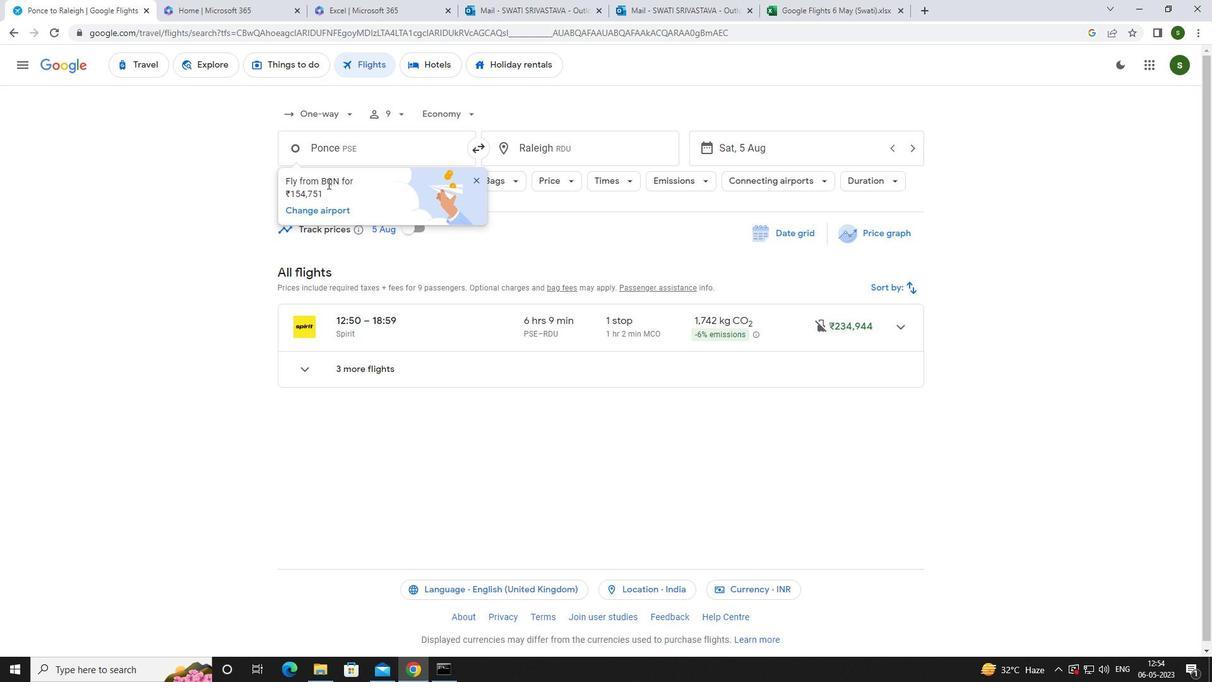 
Action: Mouse moved to (471, 182)
Screenshot: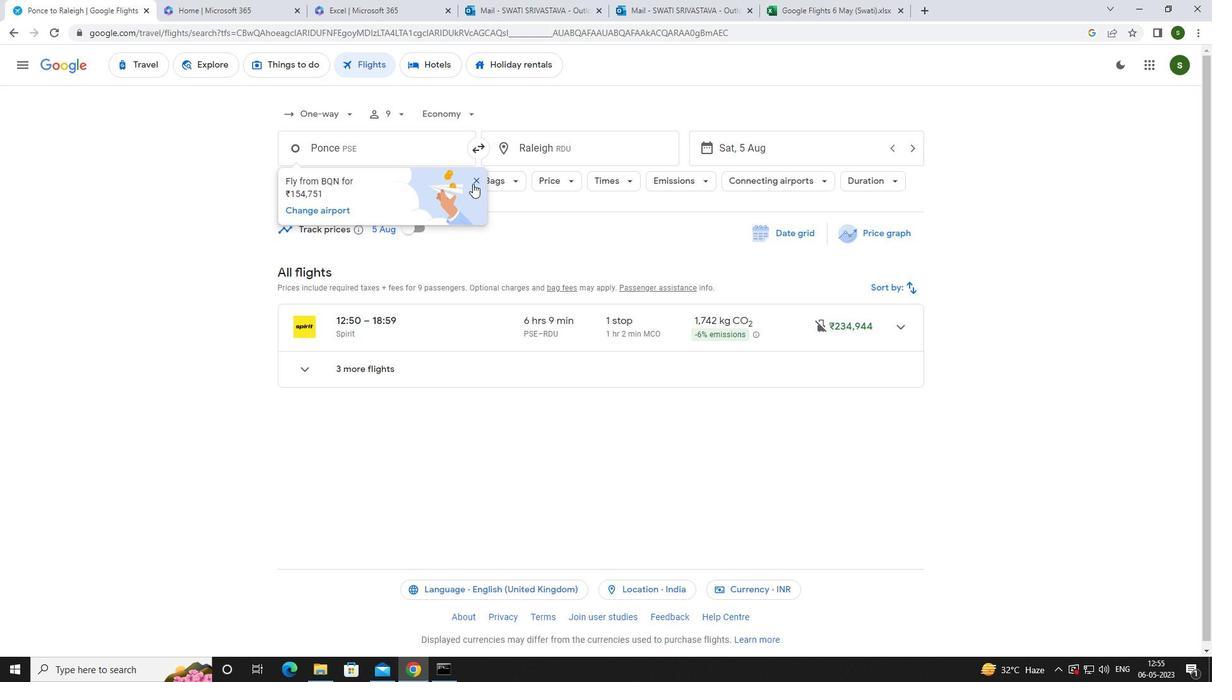 
Action: Mouse pressed left at (471, 182)
Screenshot: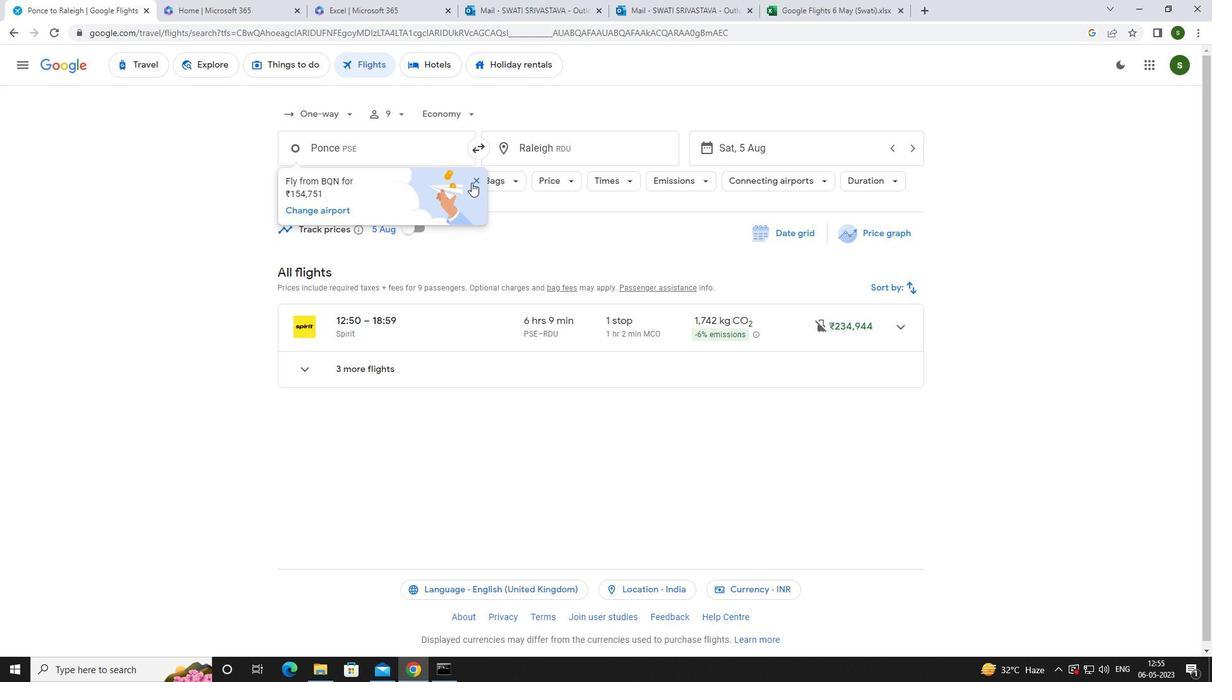 
Action: Mouse moved to (329, 182)
Screenshot: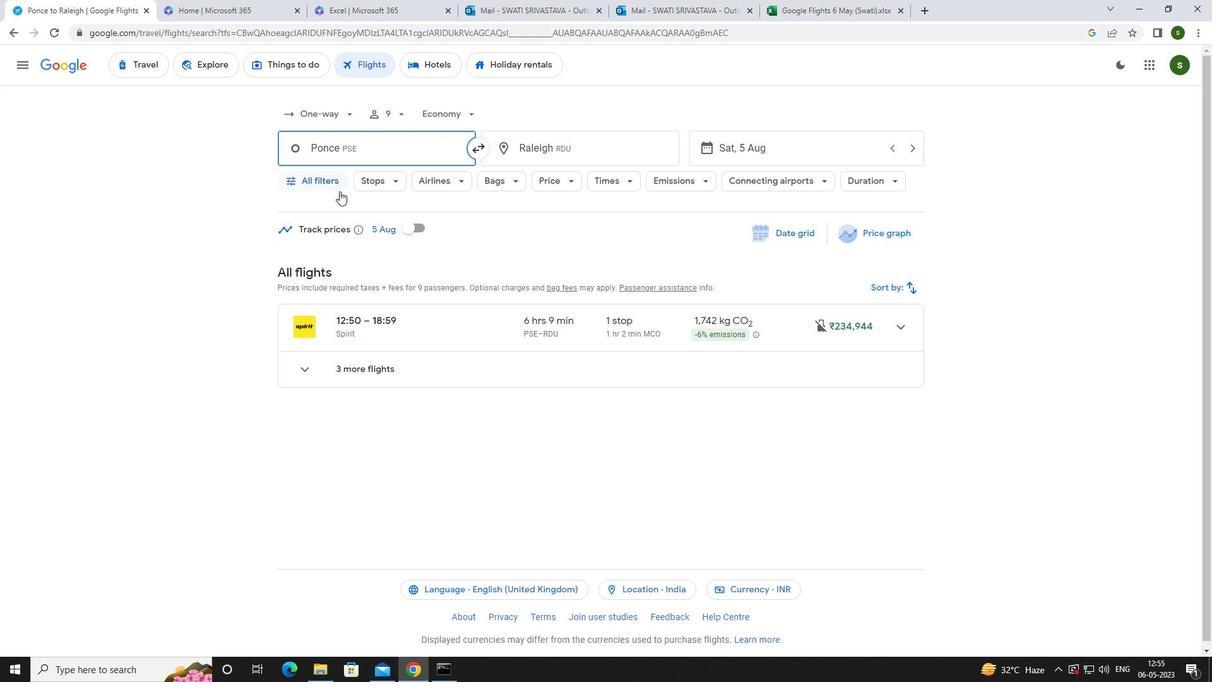 
Action: Mouse pressed left at (329, 182)
Screenshot: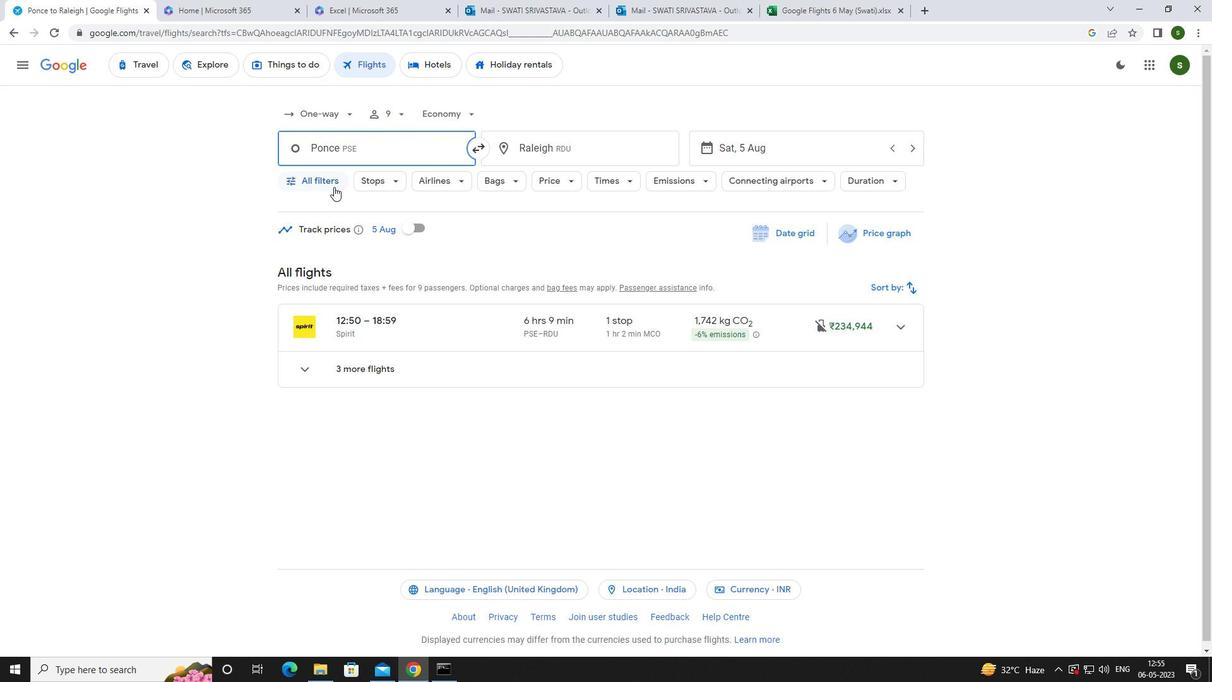 
Action: Mouse moved to (418, 320)
Screenshot: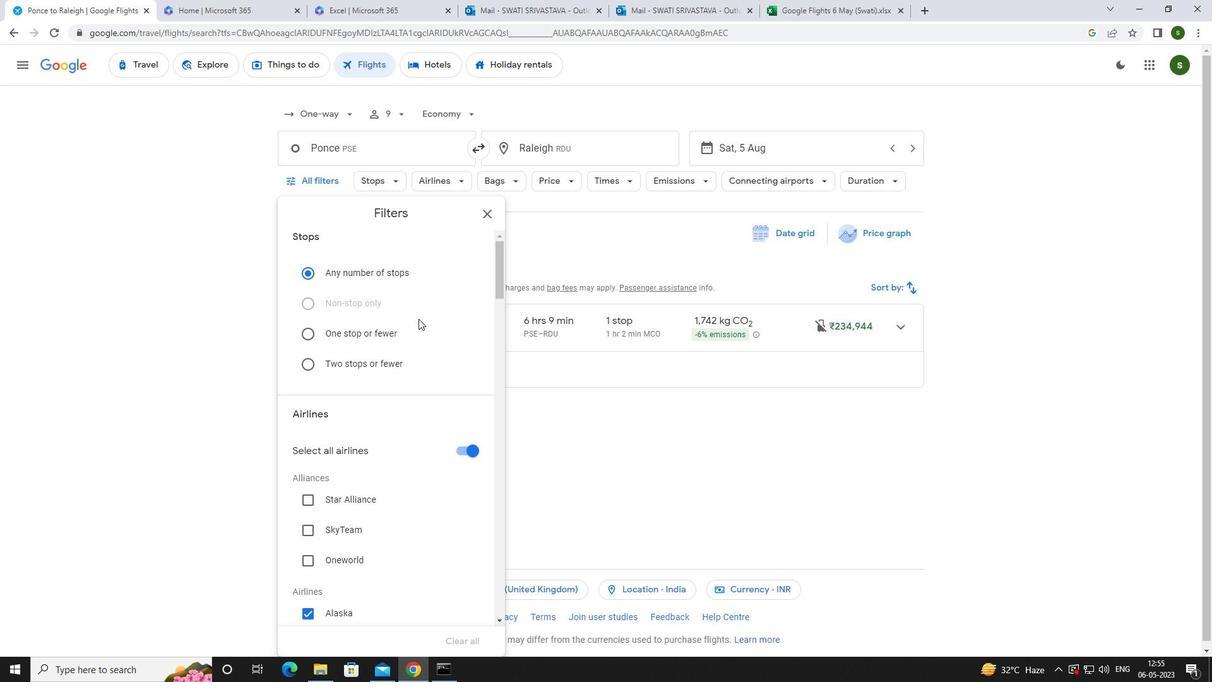 
Action: Mouse scrolled (418, 320) with delta (0, 0)
Screenshot: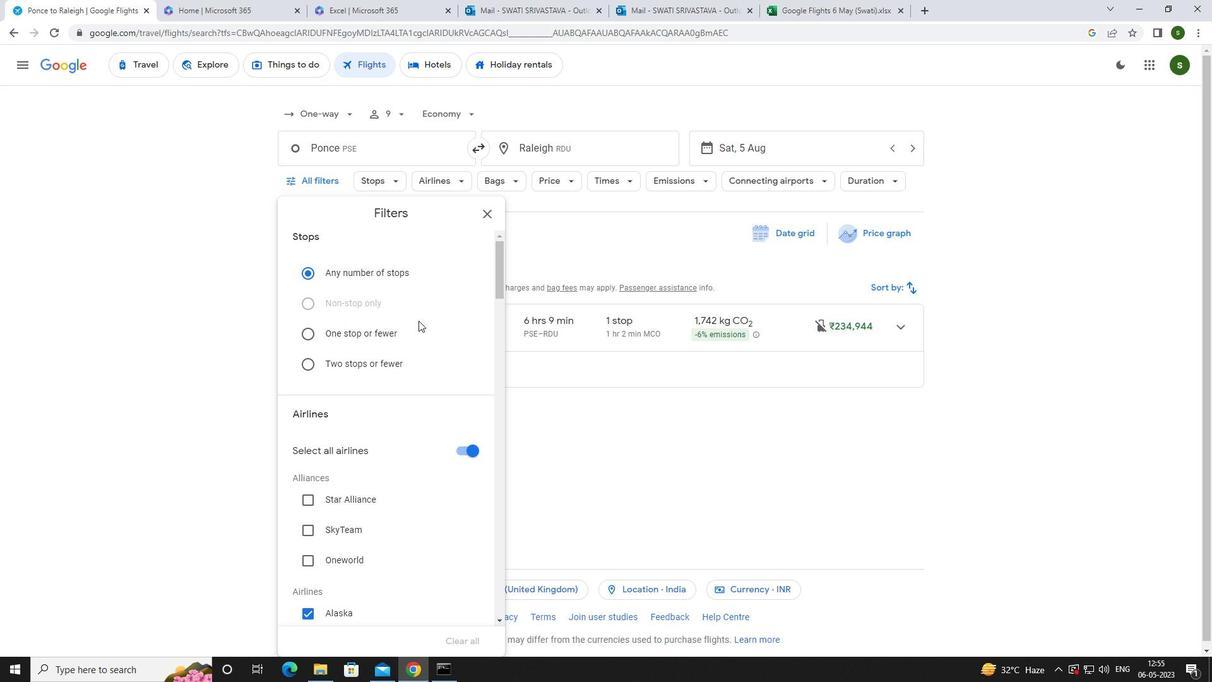 
Action: Mouse scrolled (418, 320) with delta (0, 0)
Screenshot: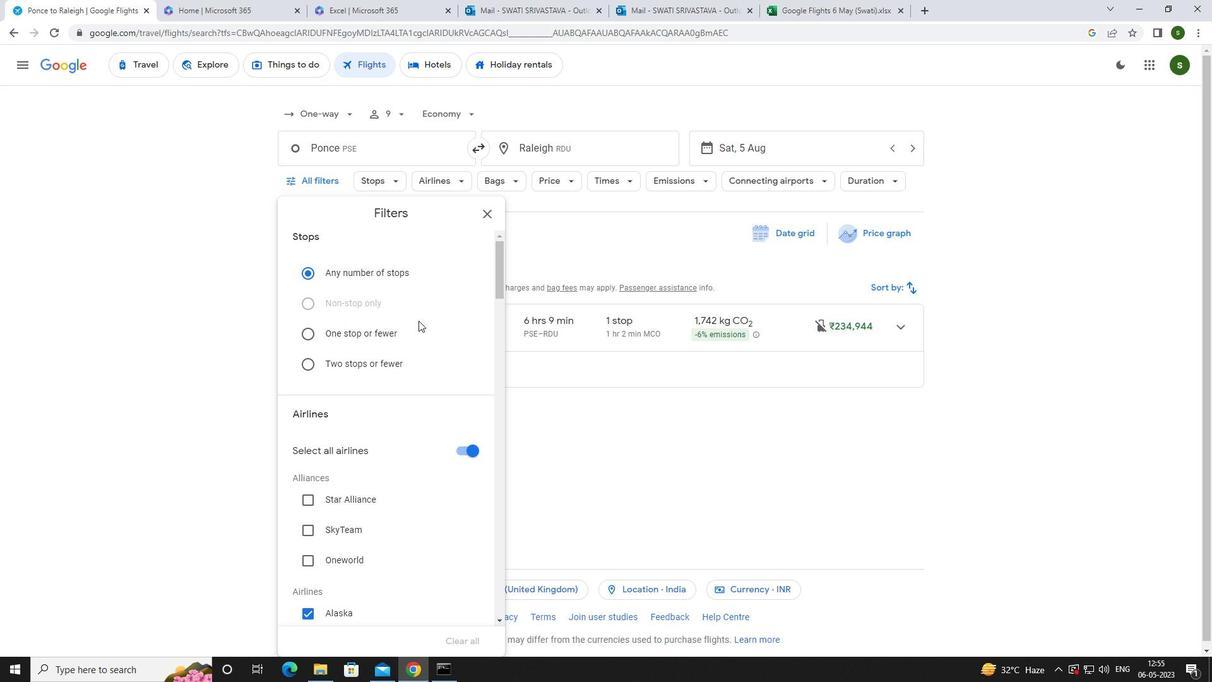 
Action: Mouse moved to (476, 323)
Screenshot: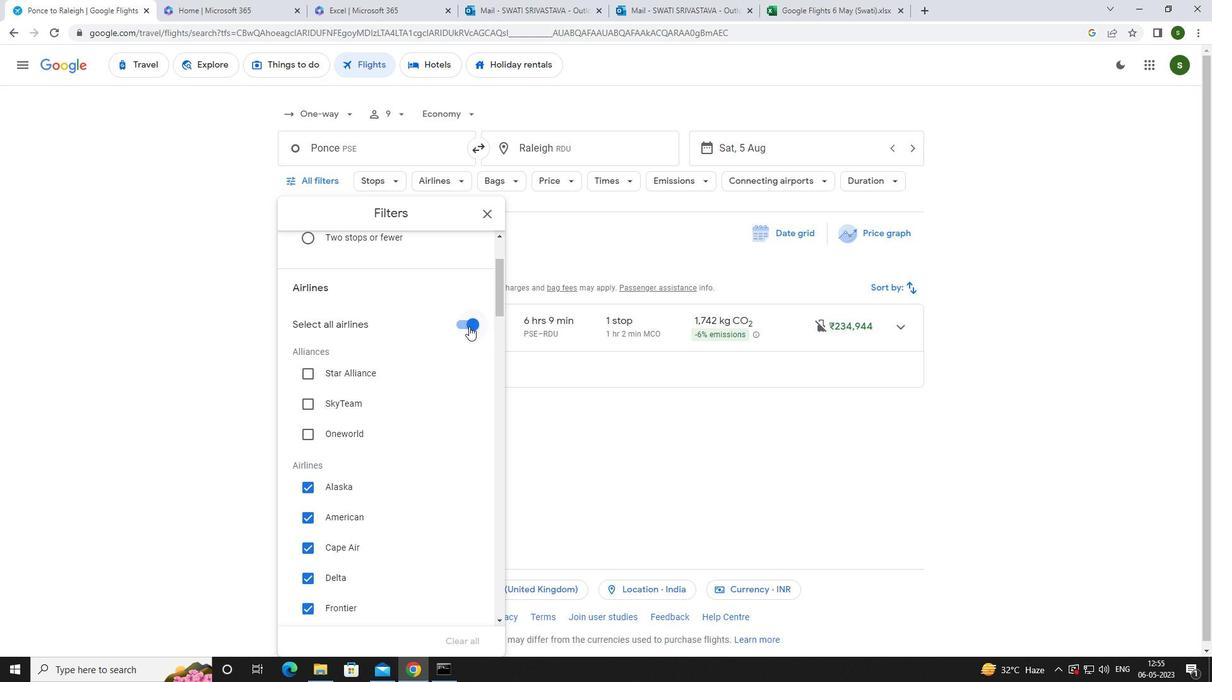 
Action: Mouse pressed left at (476, 323)
Screenshot: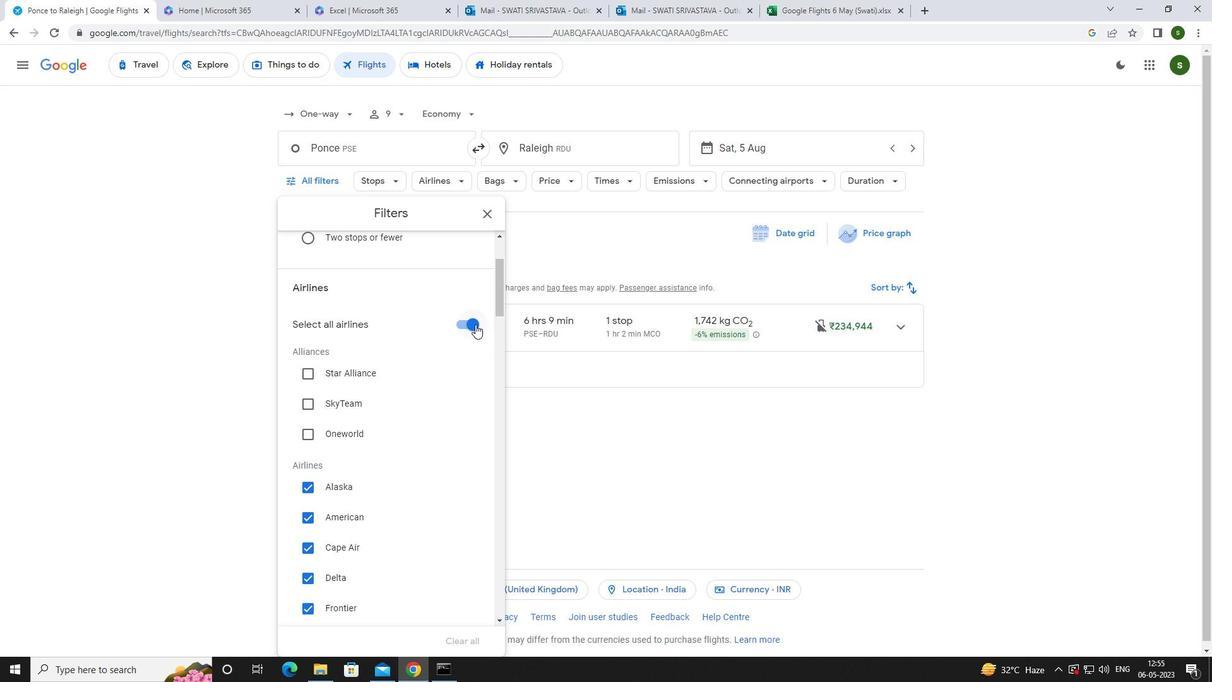 
Action: Mouse moved to (455, 327)
Screenshot: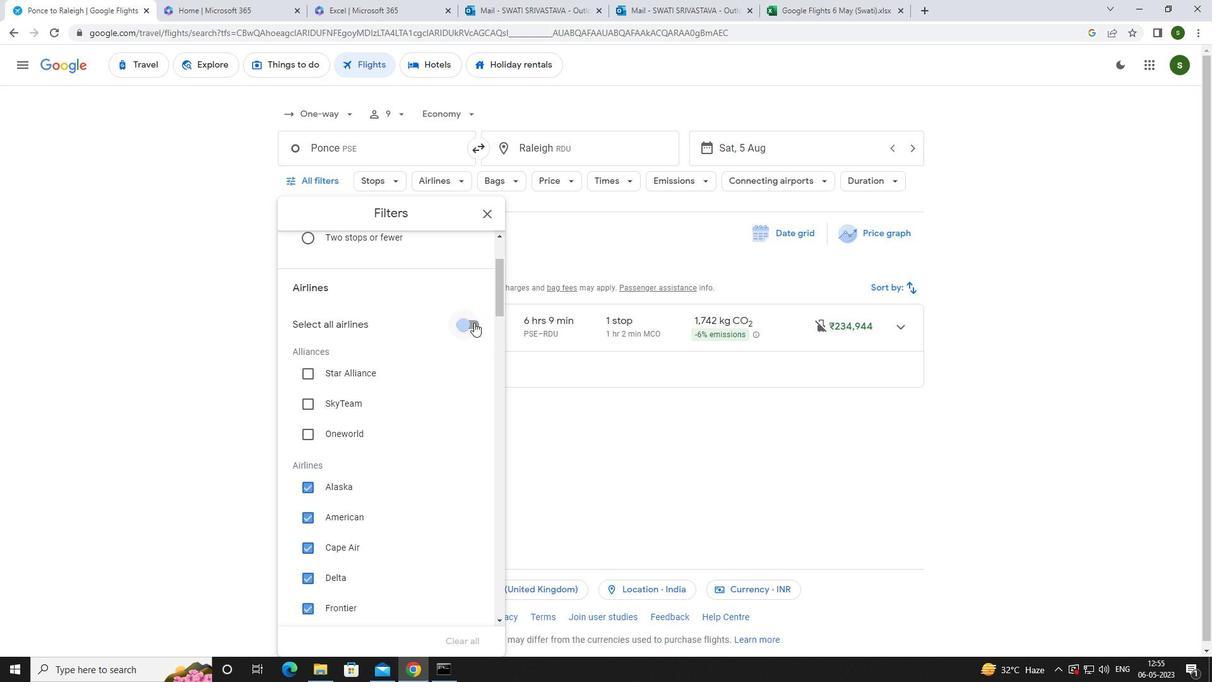
Action: Mouse scrolled (455, 327) with delta (0, 0)
Screenshot: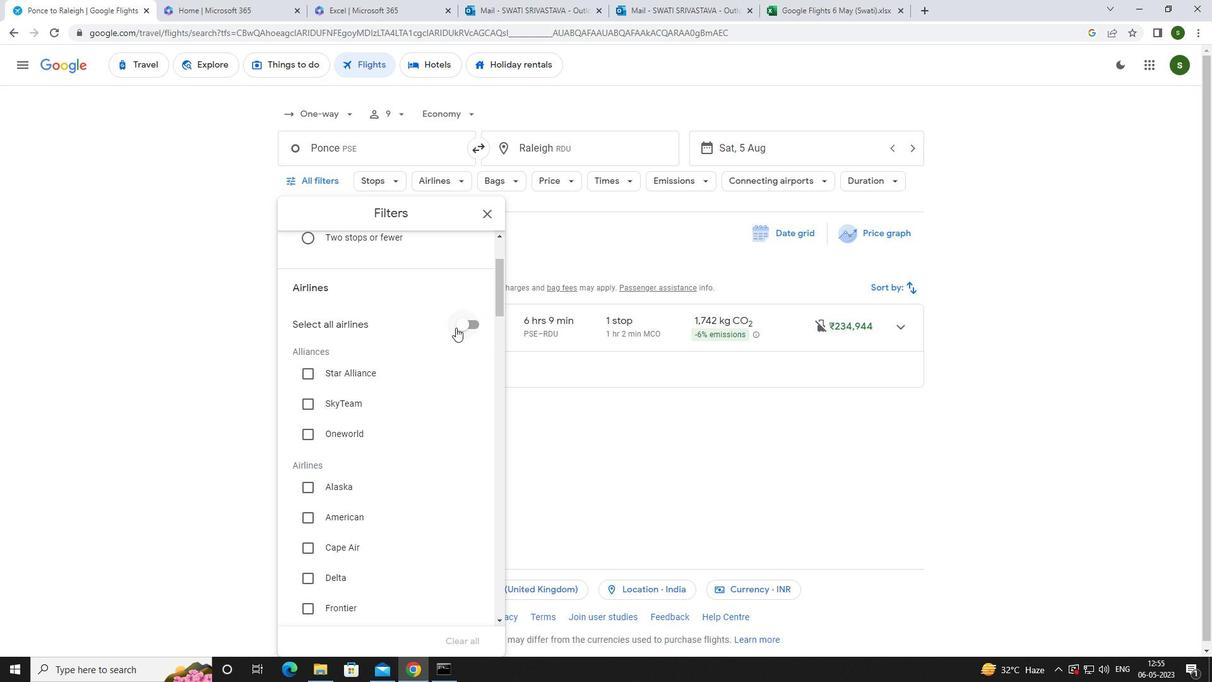 
Action: Mouse scrolled (455, 327) with delta (0, 0)
Screenshot: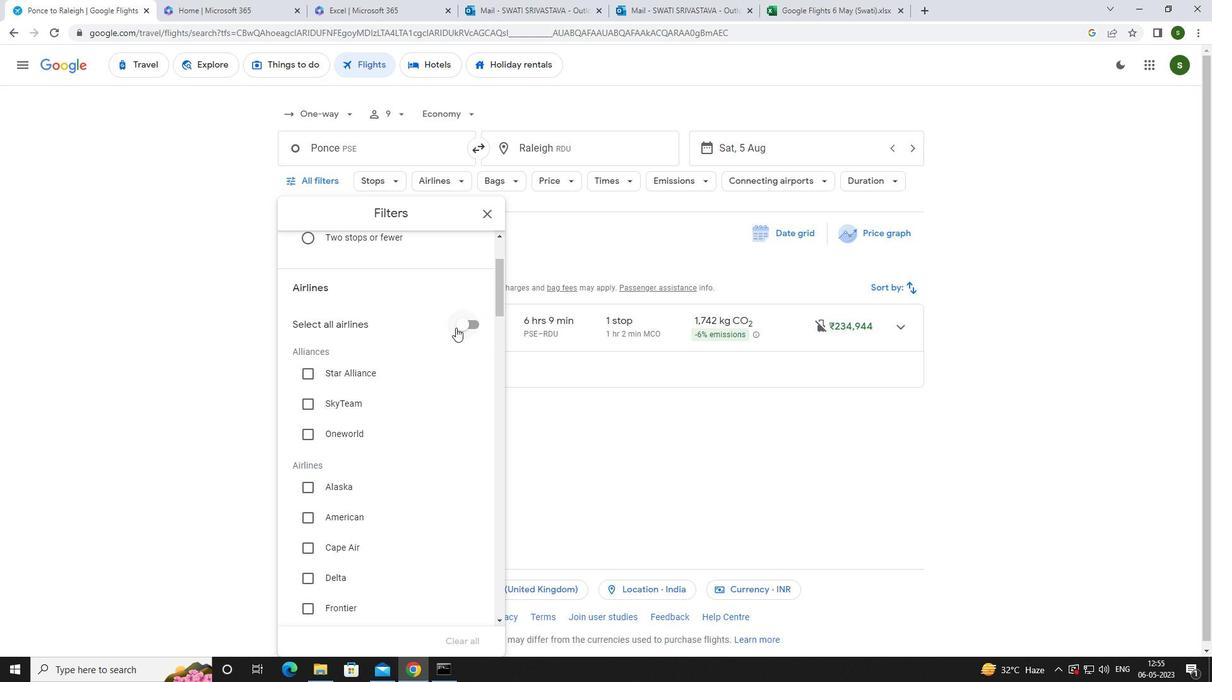 
Action: Mouse scrolled (455, 327) with delta (0, 0)
Screenshot: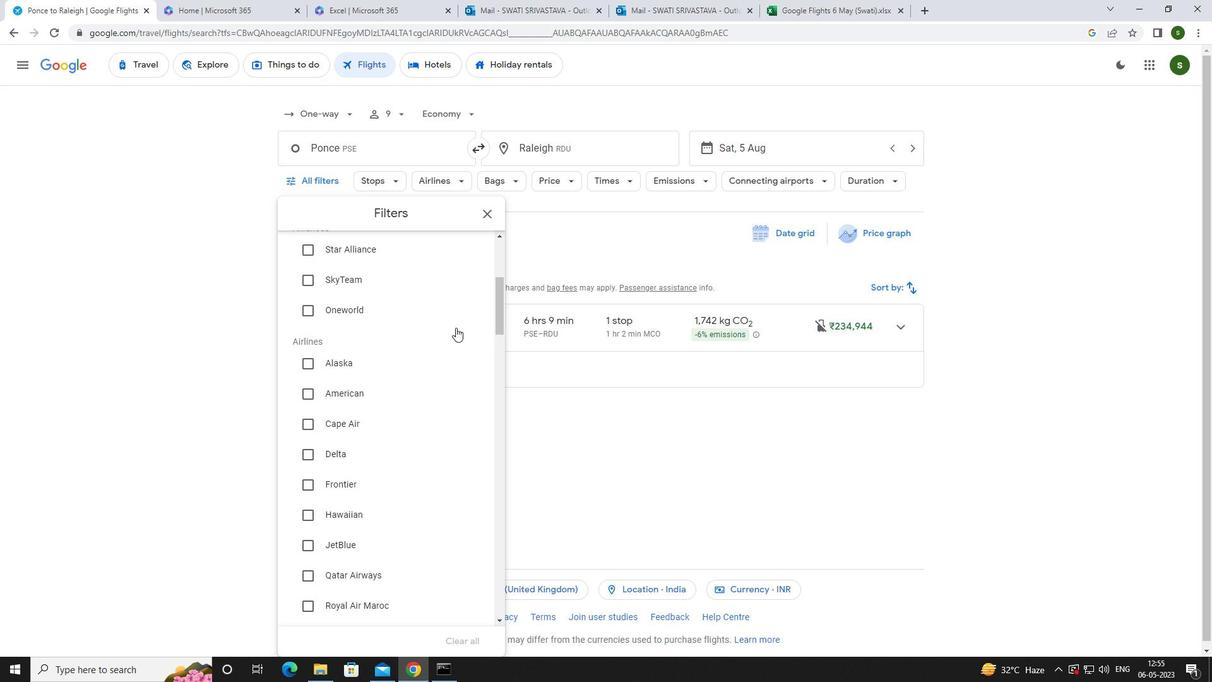 
Action: Mouse scrolled (455, 327) with delta (0, 0)
Screenshot: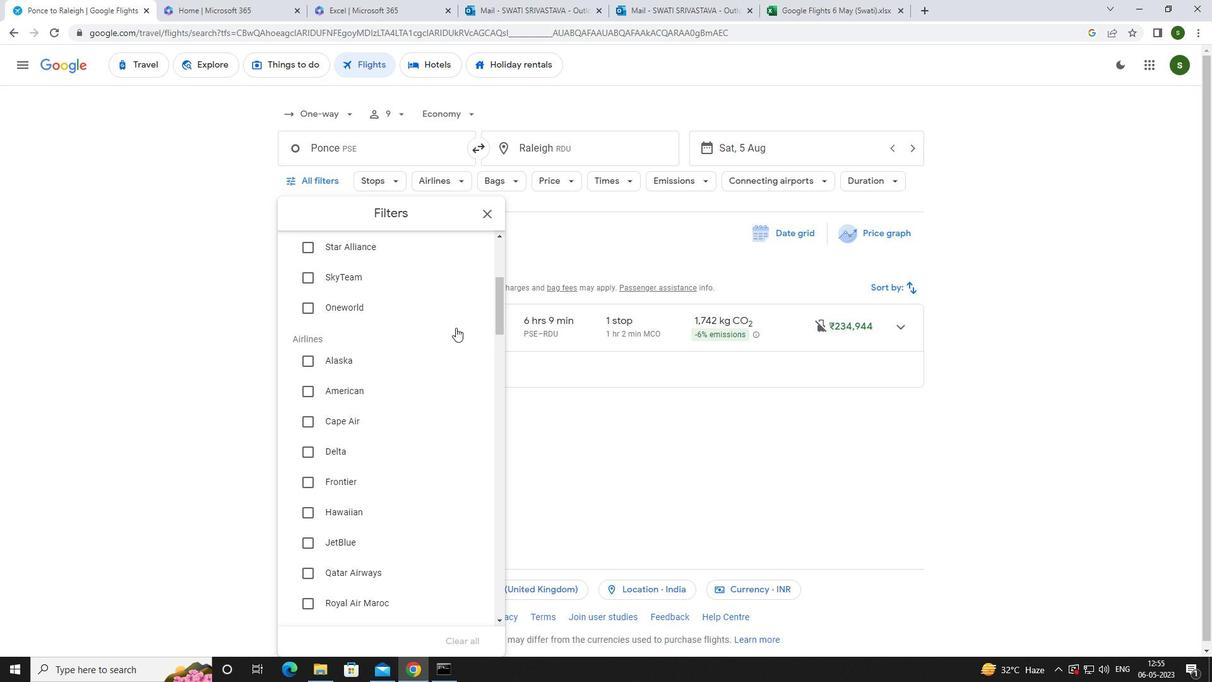 
Action: Mouse scrolled (455, 327) with delta (0, 0)
Screenshot: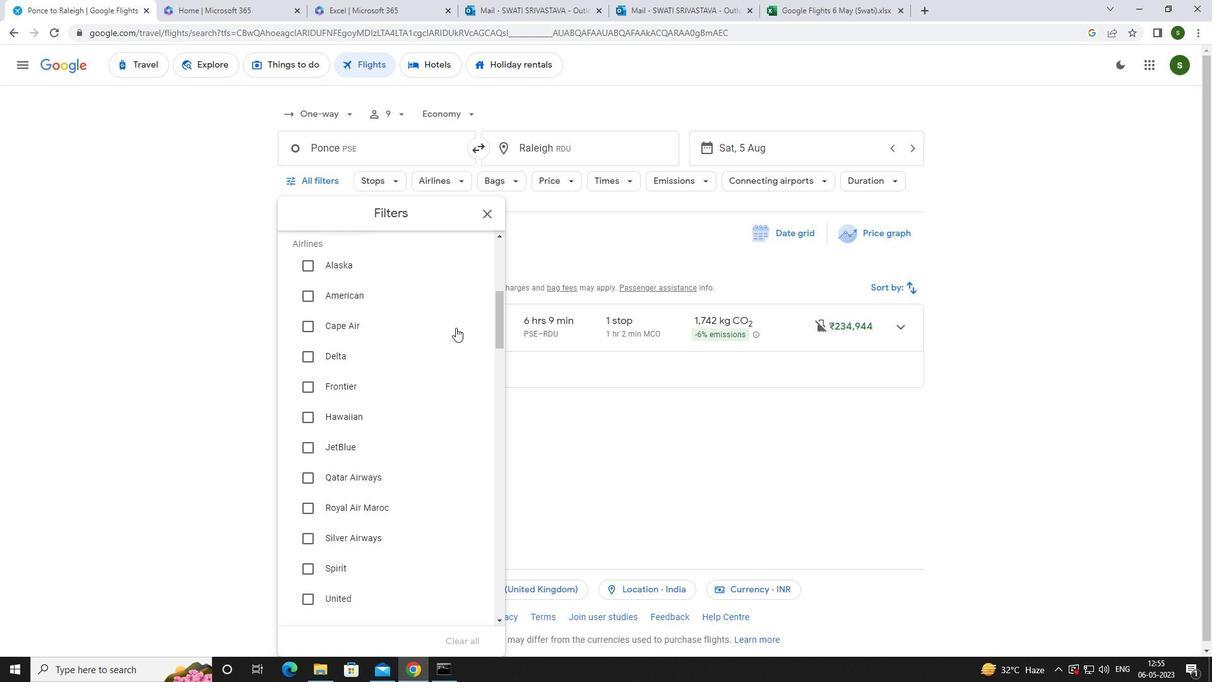 
Action: Mouse scrolled (455, 327) with delta (0, 0)
Screenshot: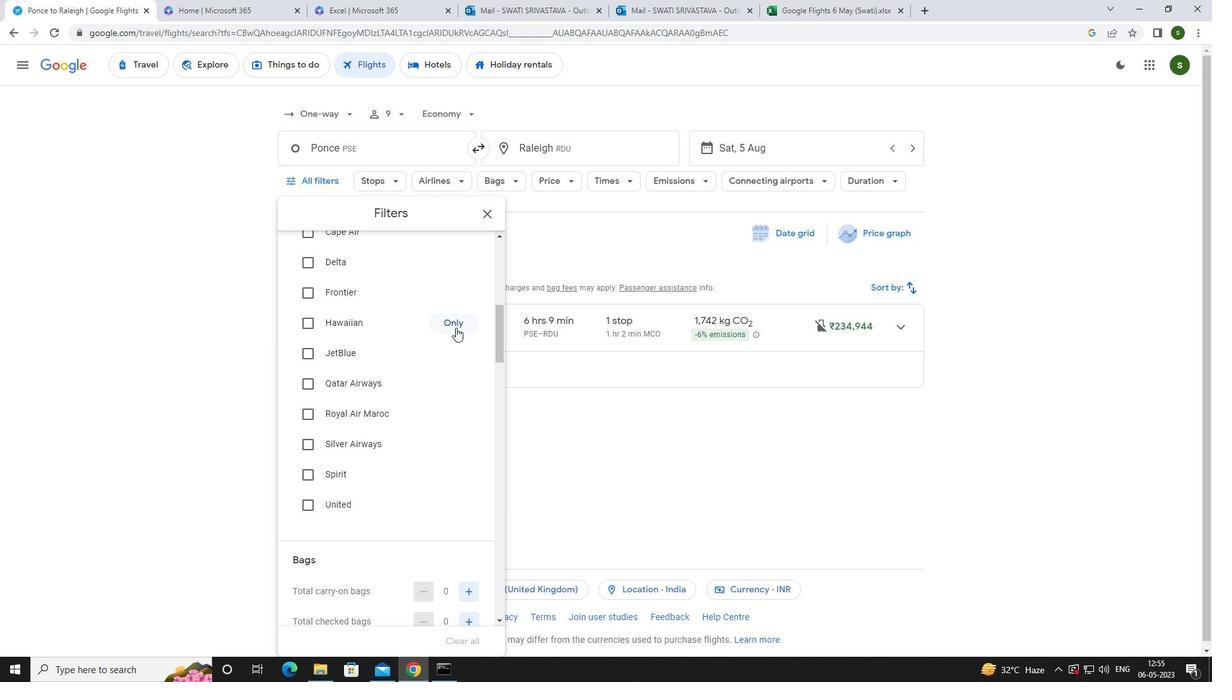 
Action: Mouse scrolled (455, 327) with delta (0, 0)
Screenshot: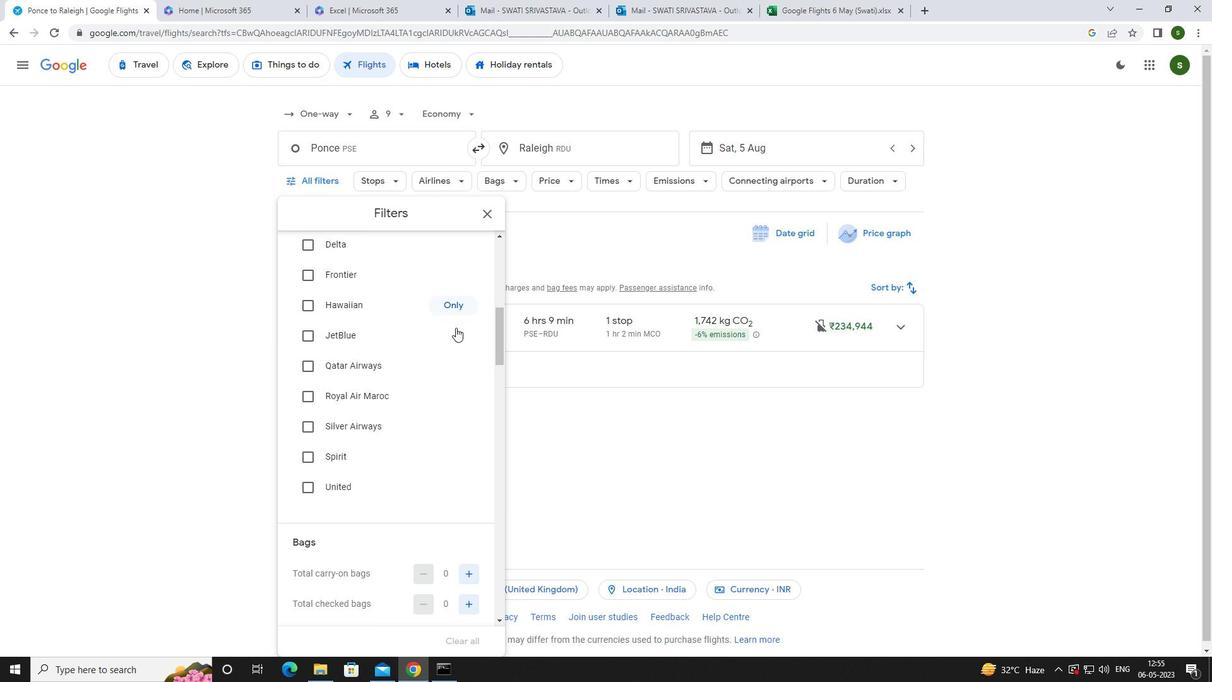 
Action: Mouse scrolled (455, 327) with delta (0, 0)
Screenshot: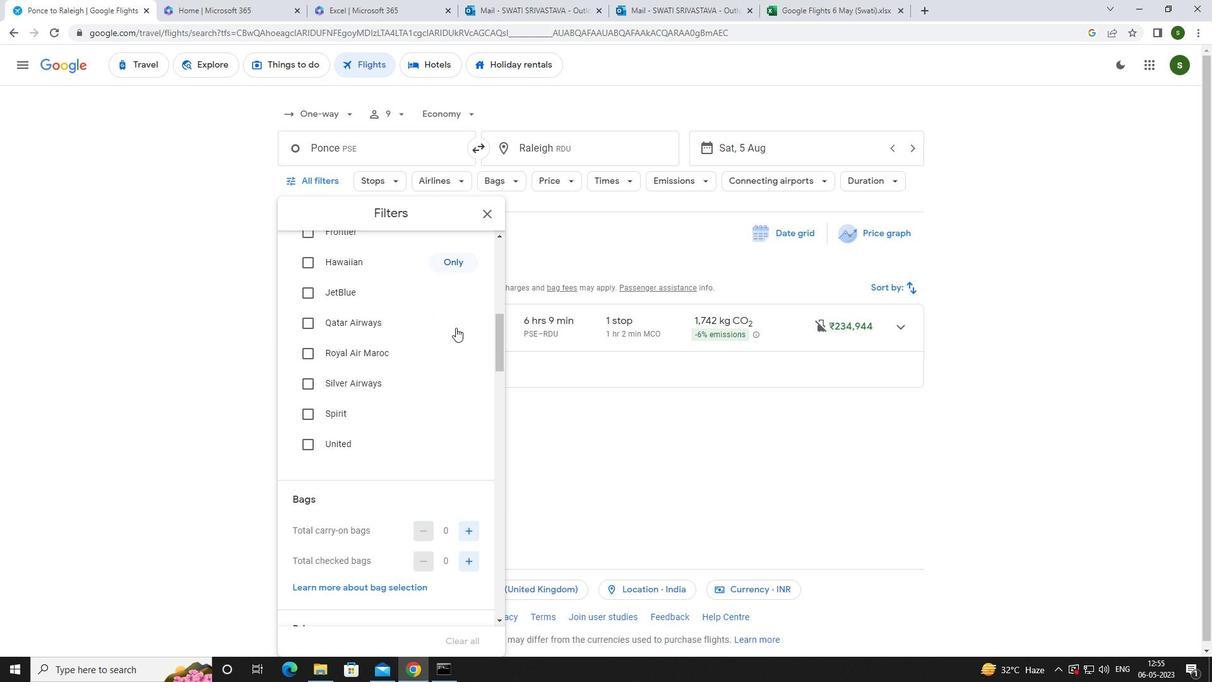 
Action: Mouse moved to (471, 398)
Screenshot: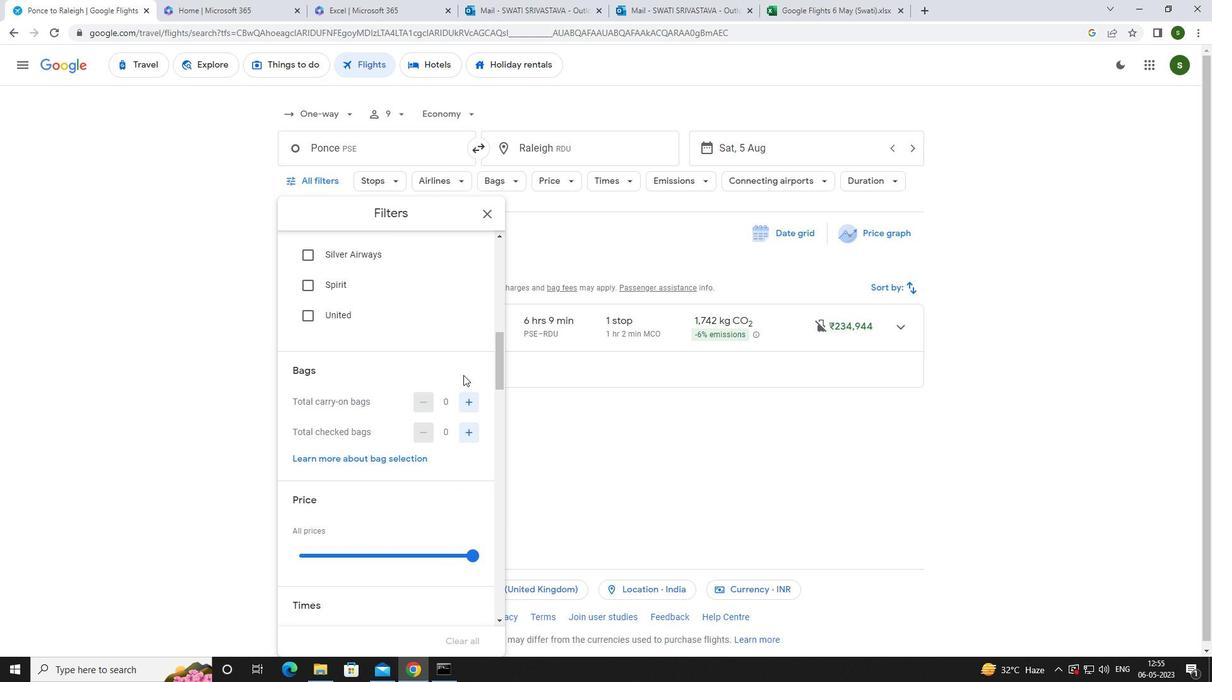 
Action: Mouse pressed left at (471, 398)
Screenshot: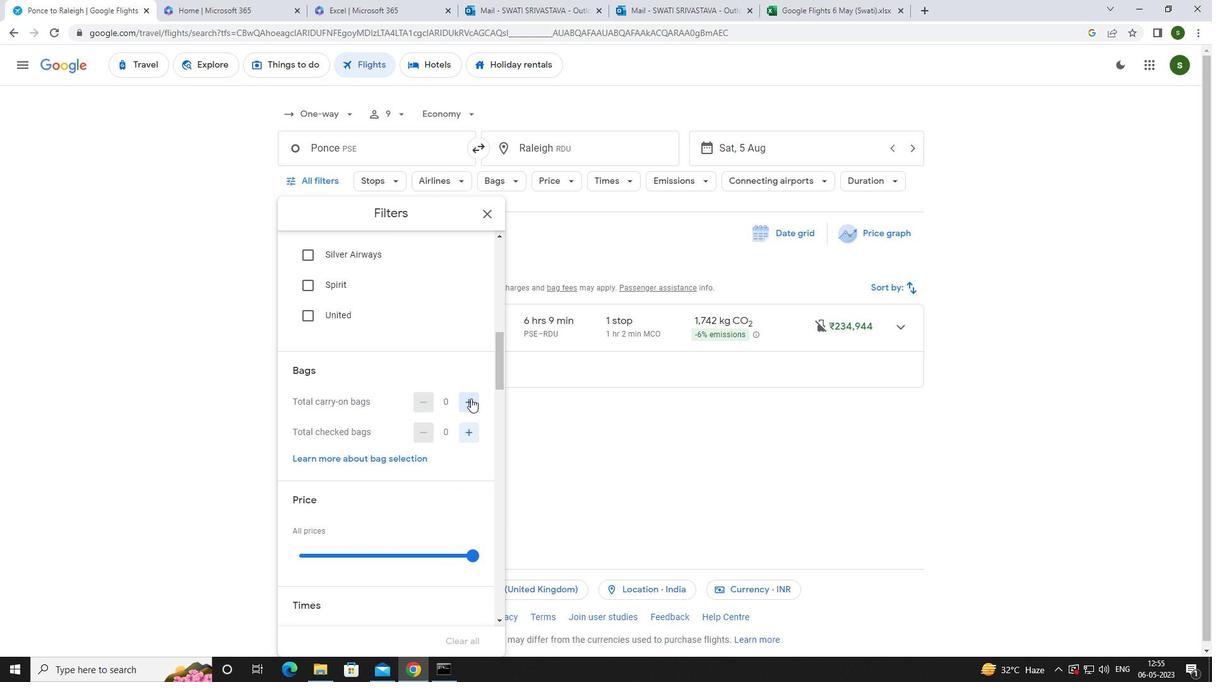 
Action: Mouse scrolled (471, 397) with delta (0, 0)
Screenshot: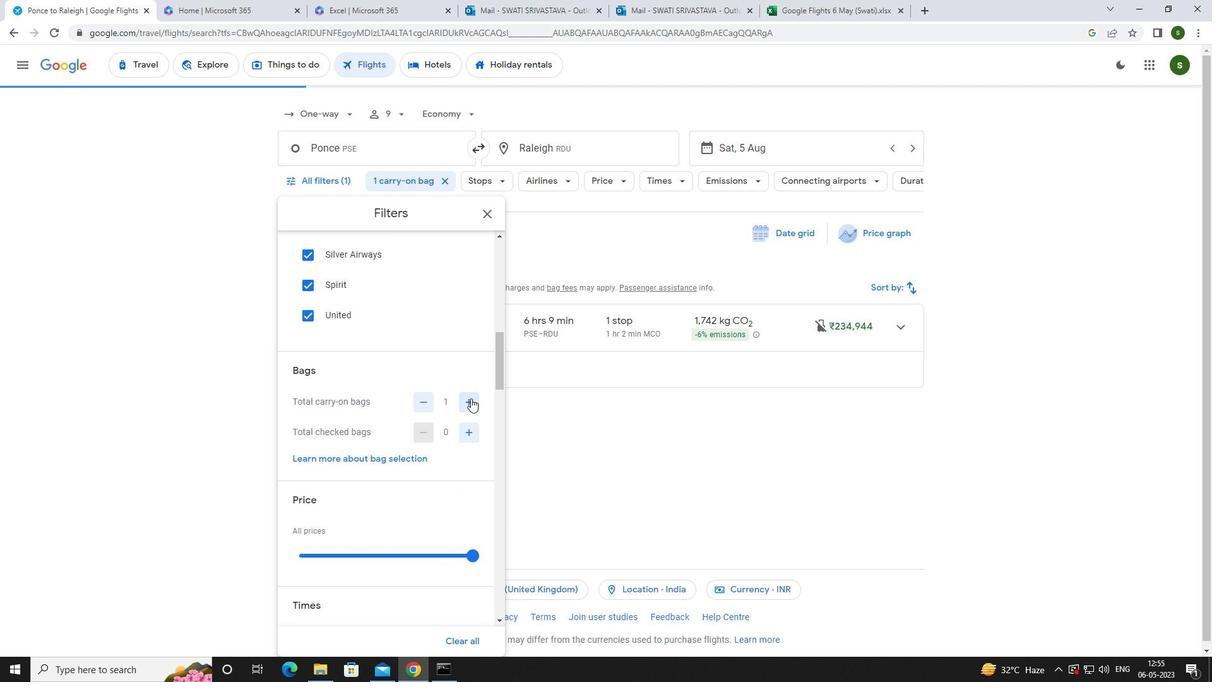 
Action: Mouse scrolled (471, 397) with delta (0, 0)
Screenshot: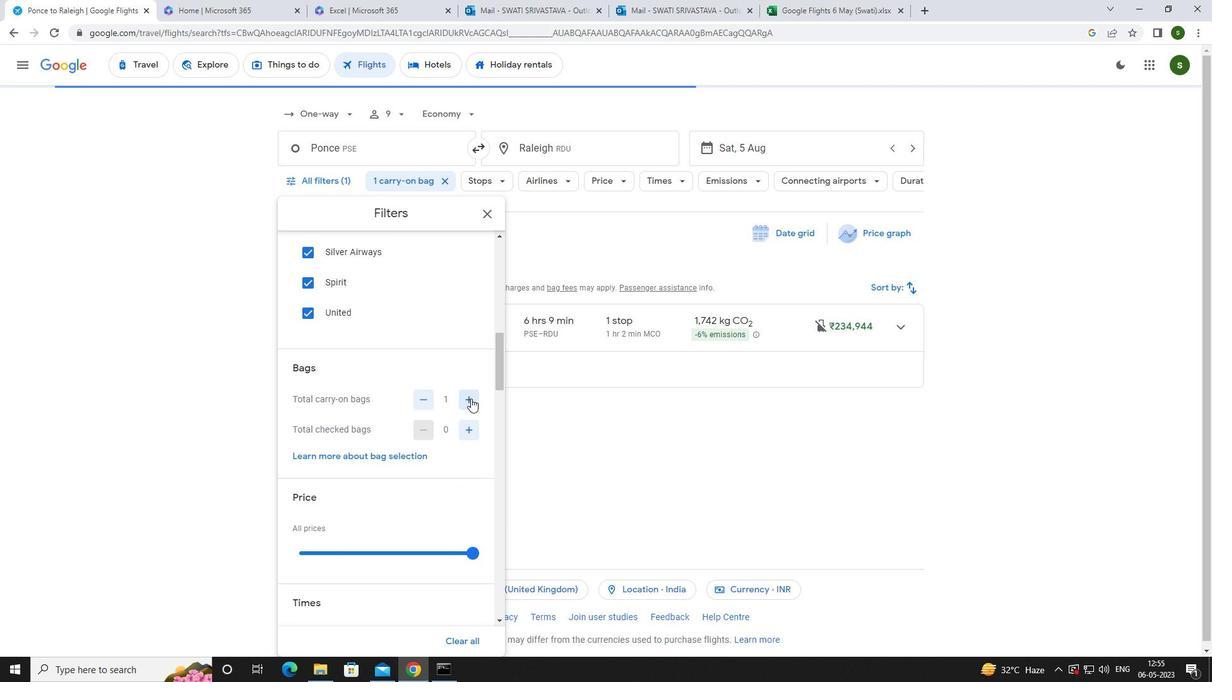 
Action: Mouse scrolled (471, 397) with delta (0, 0)
Screenshot: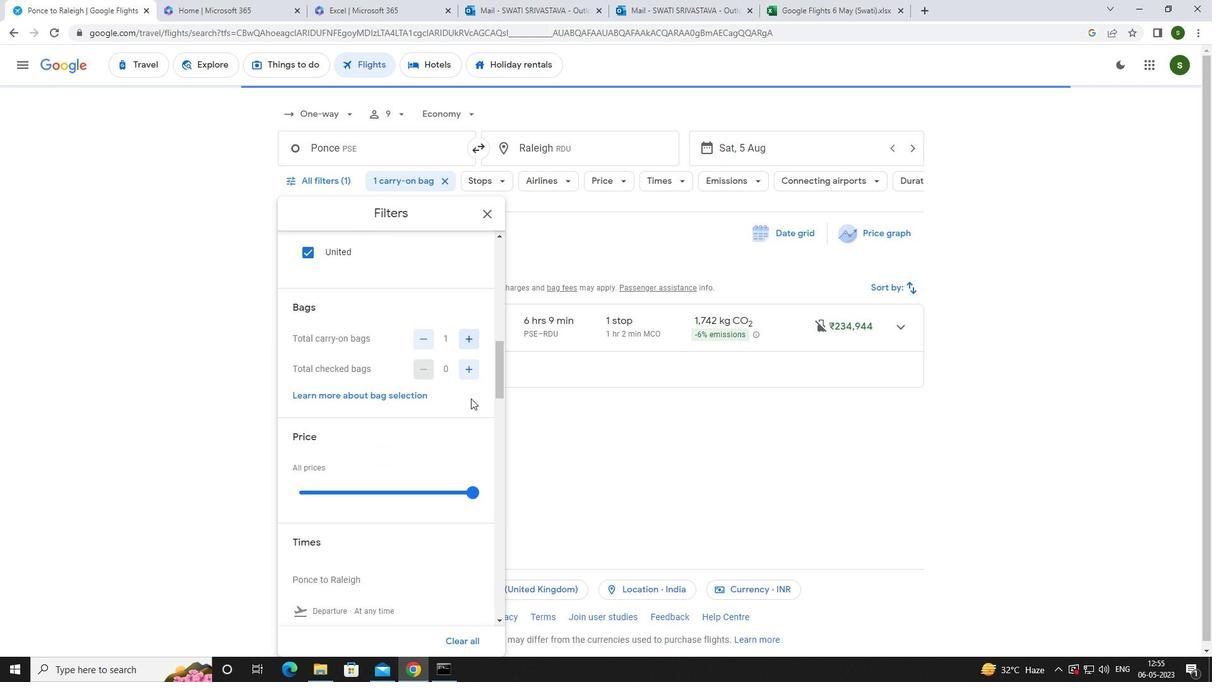 
Action: Mouse scrolled (471, 397) with delta (0, 0)
Screenshot: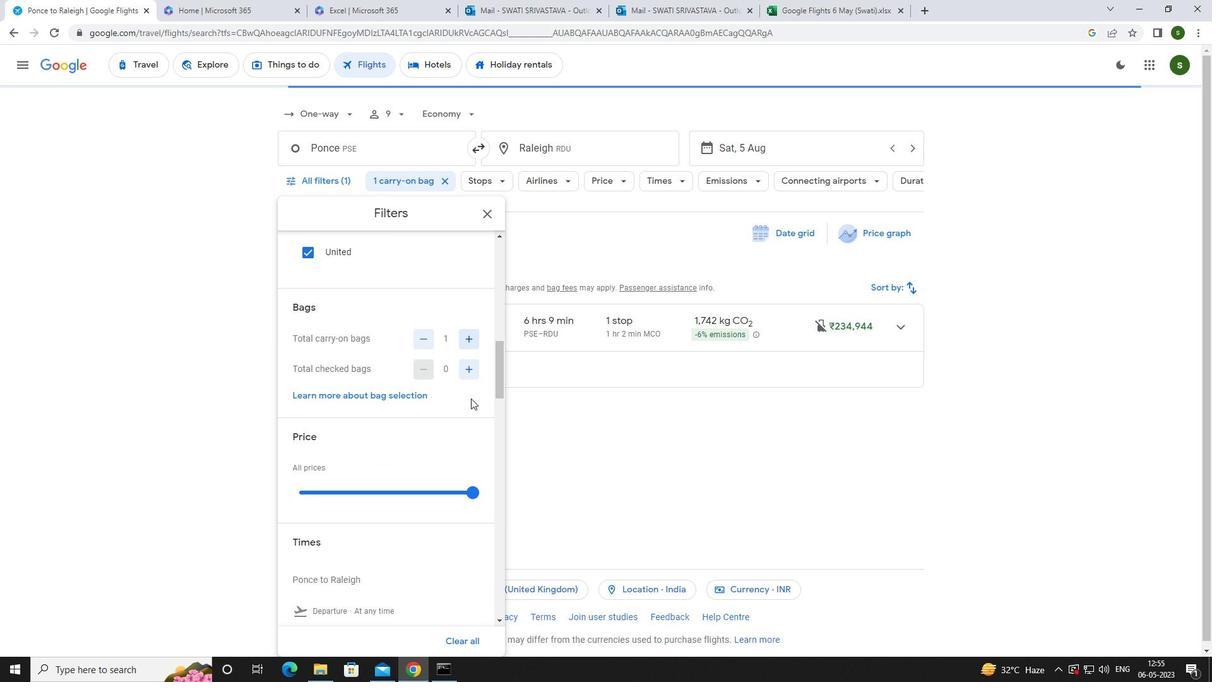
Action: Mouse moved to (474, 294)
Screenshot: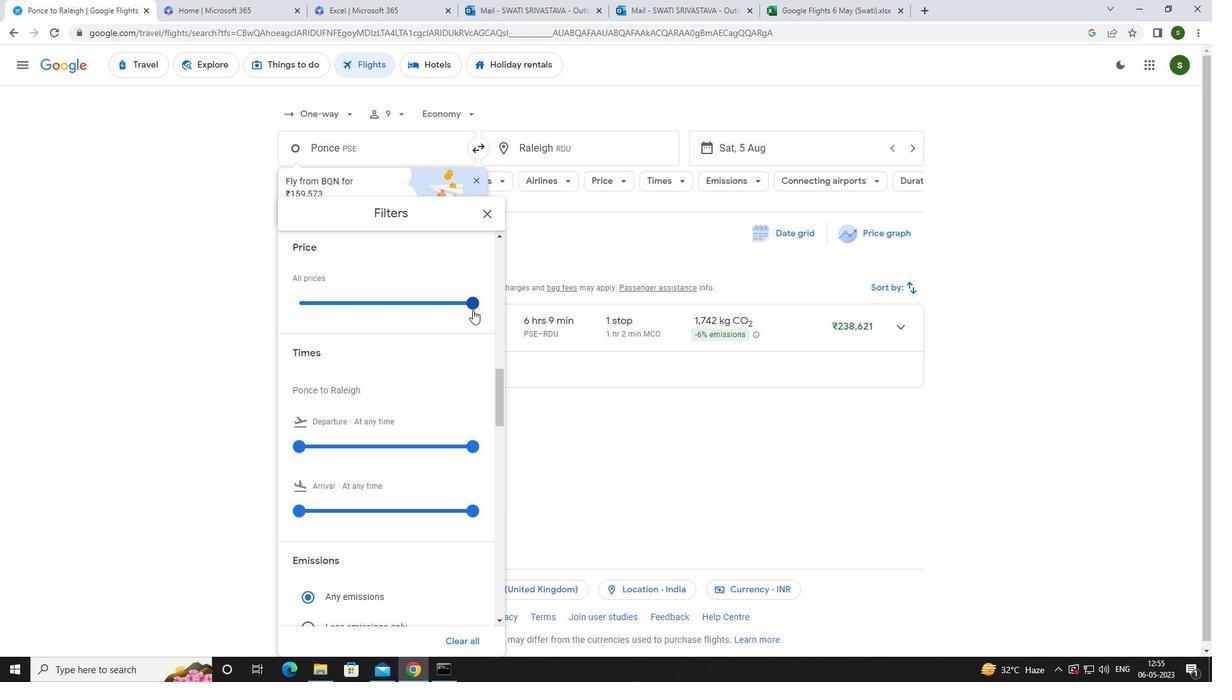 
Action: Mouse pressed left at (474, 294)
Screenshot: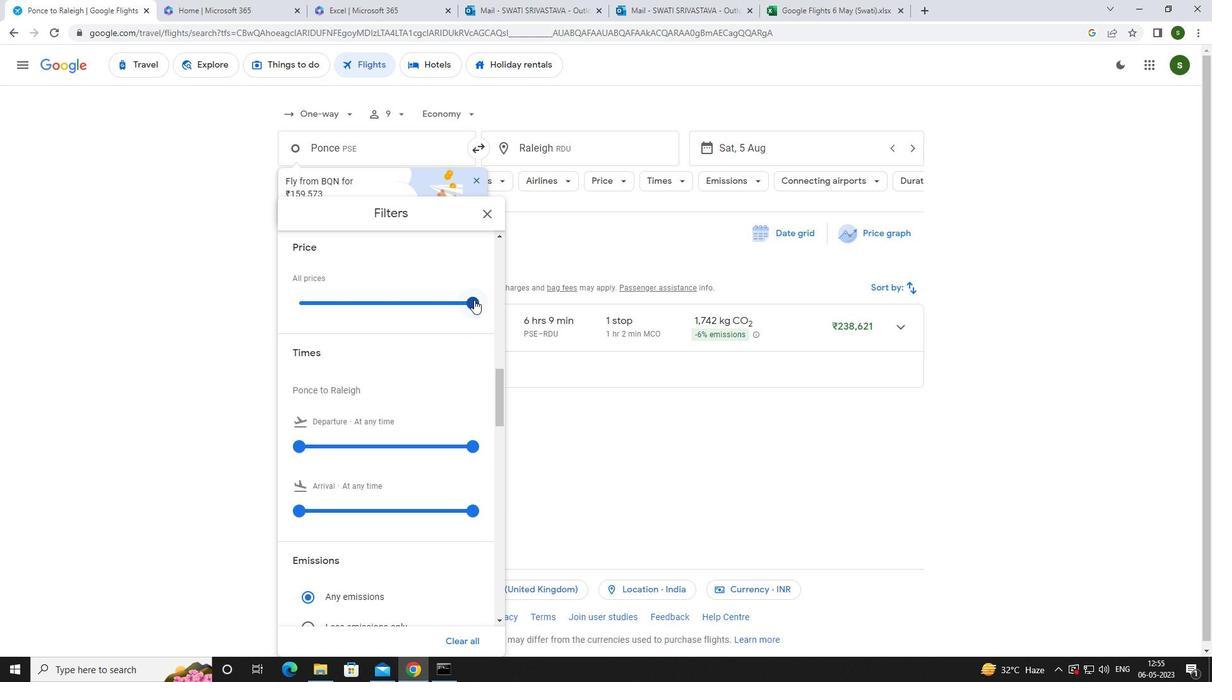 
Action: Mouse moved to (474, 299)
Screenshot: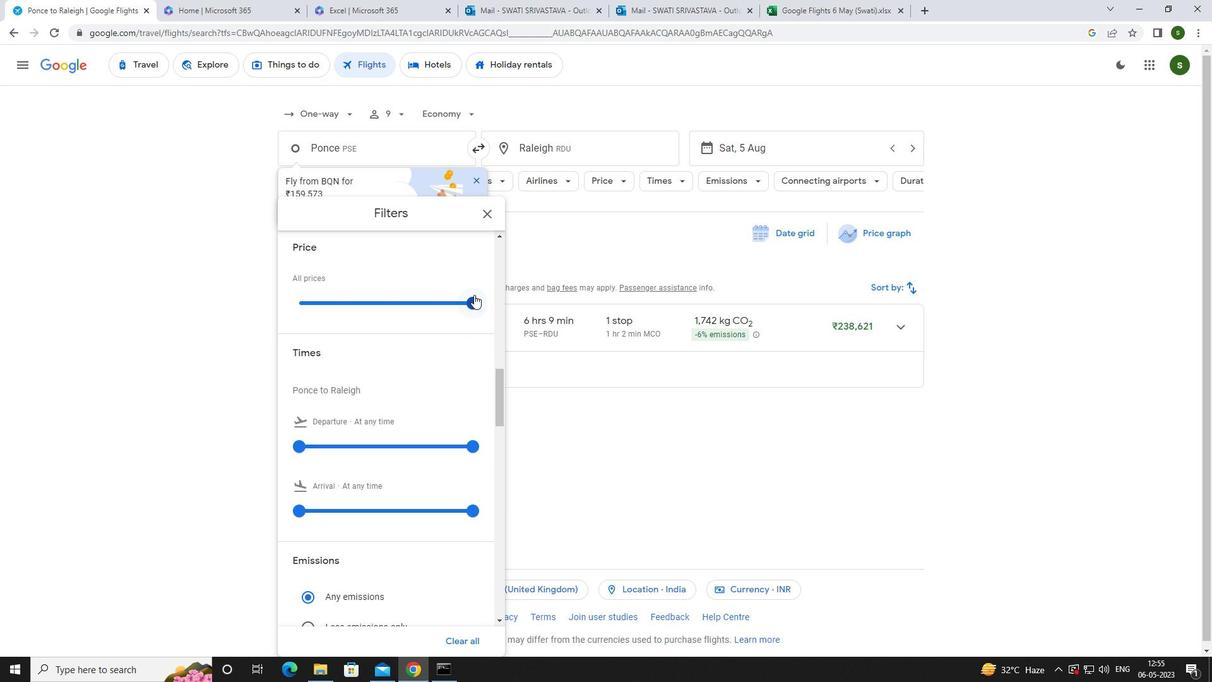 
Action: Mouse pressed left at (474, 299)
Screenshot: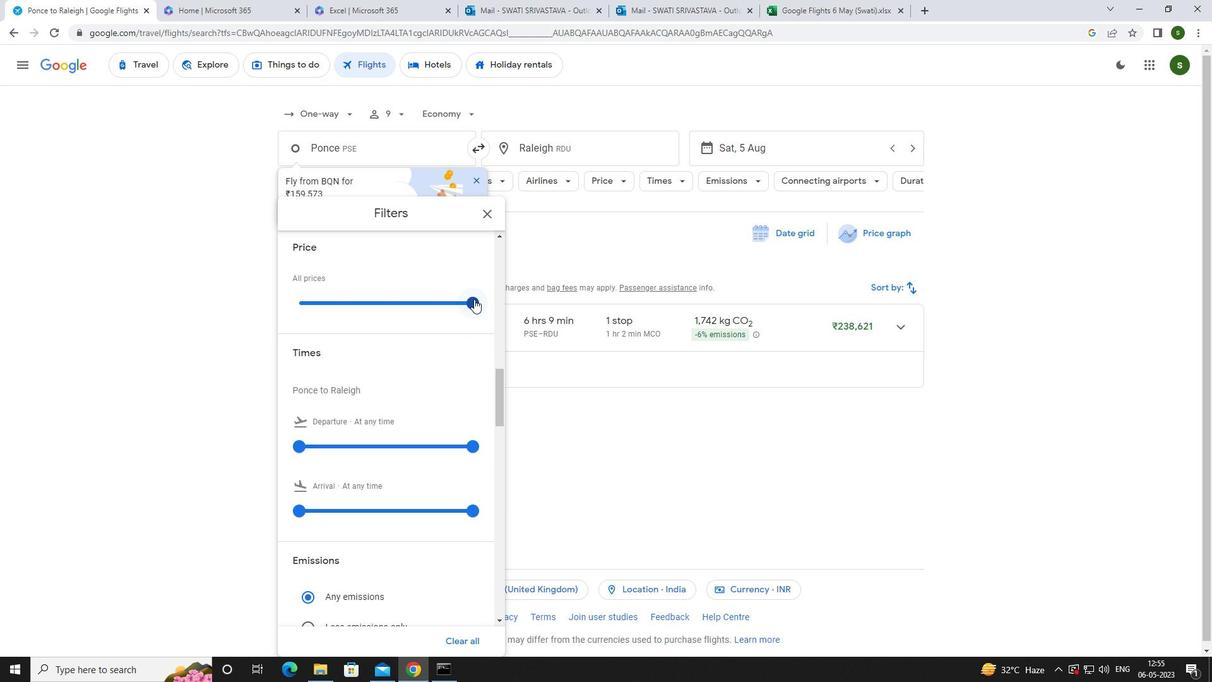 
Action: Mouse moved to (301, 312)
Screenshot: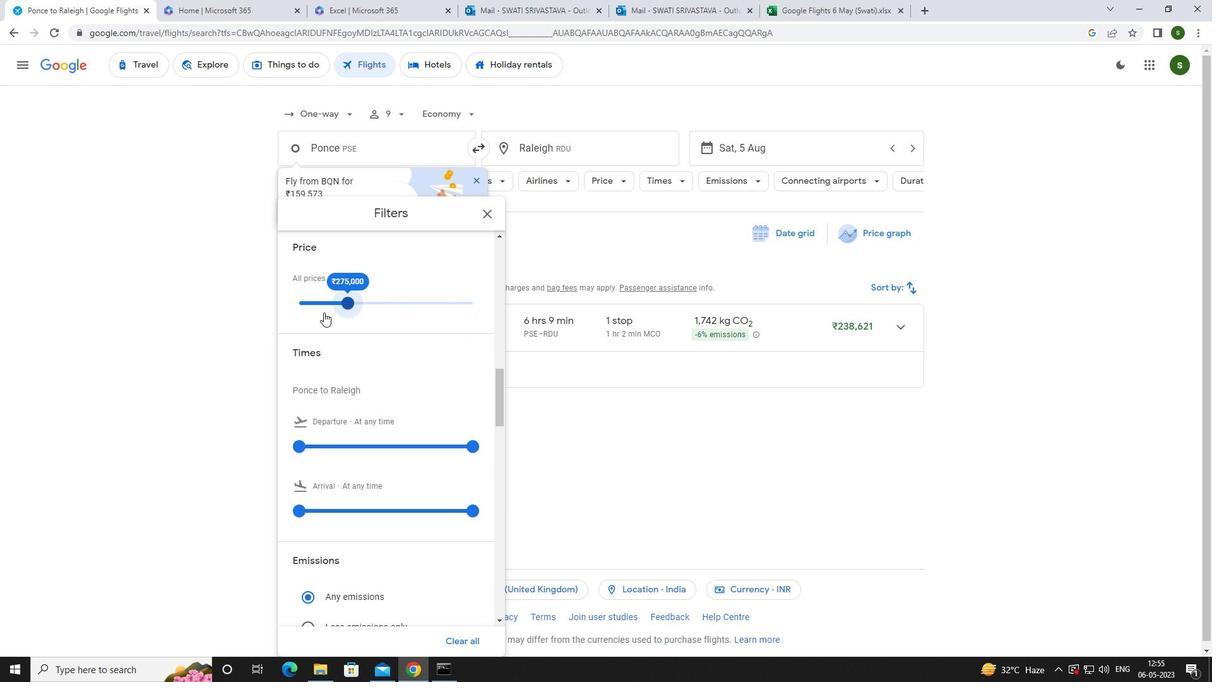 
Action: Mouse scrolled (301, 311) with delta (0, 0)
Screenshot: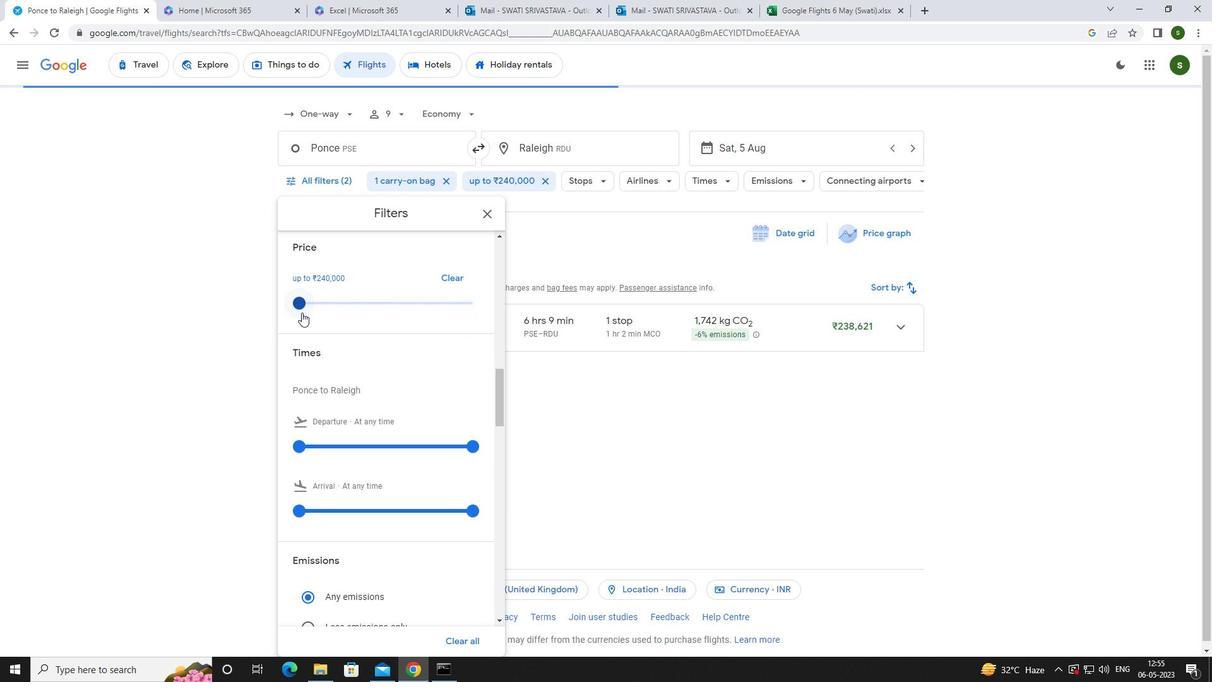 
Action: Mouse moved to (296, 378)
Screenshot: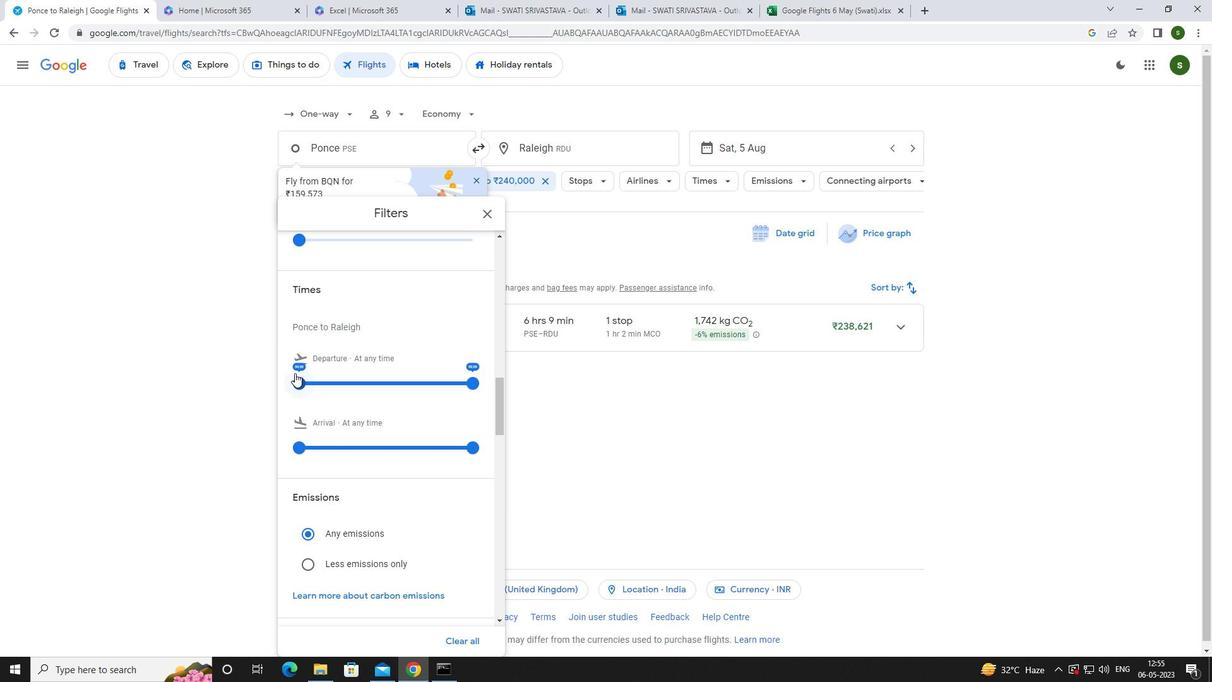 
Action: Mouse pressed left at (296, 378)
Screenshot: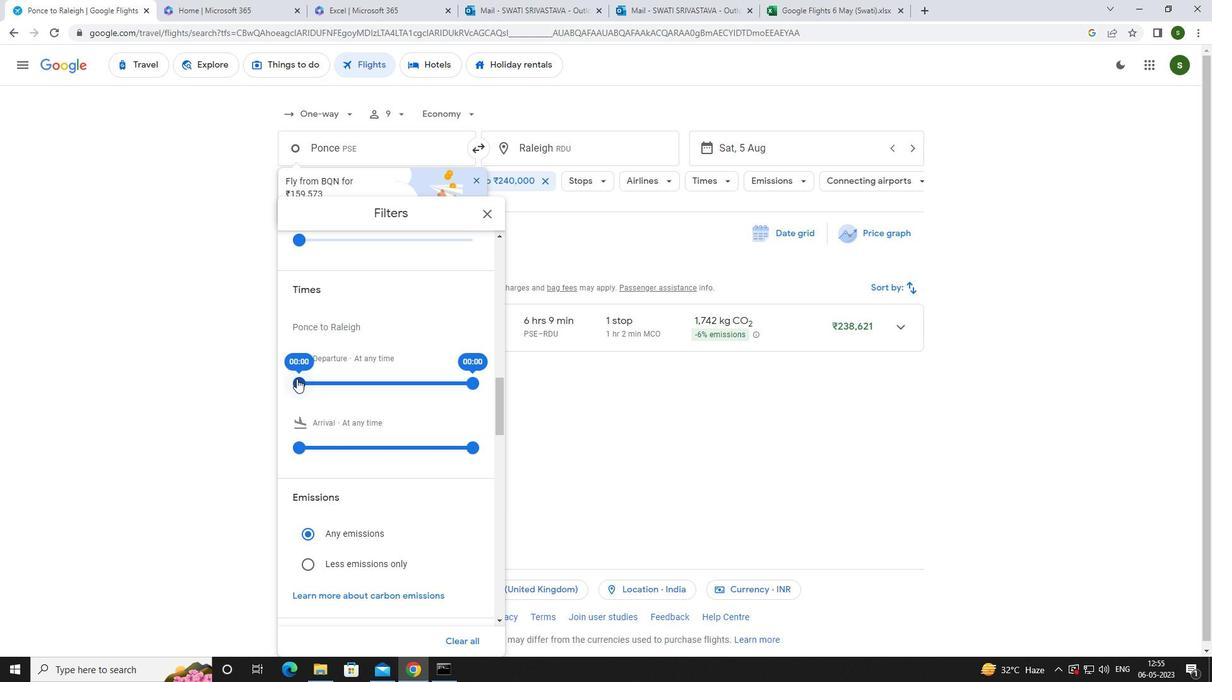 
Action: Mouse moved to (227, 421)
Screenshot: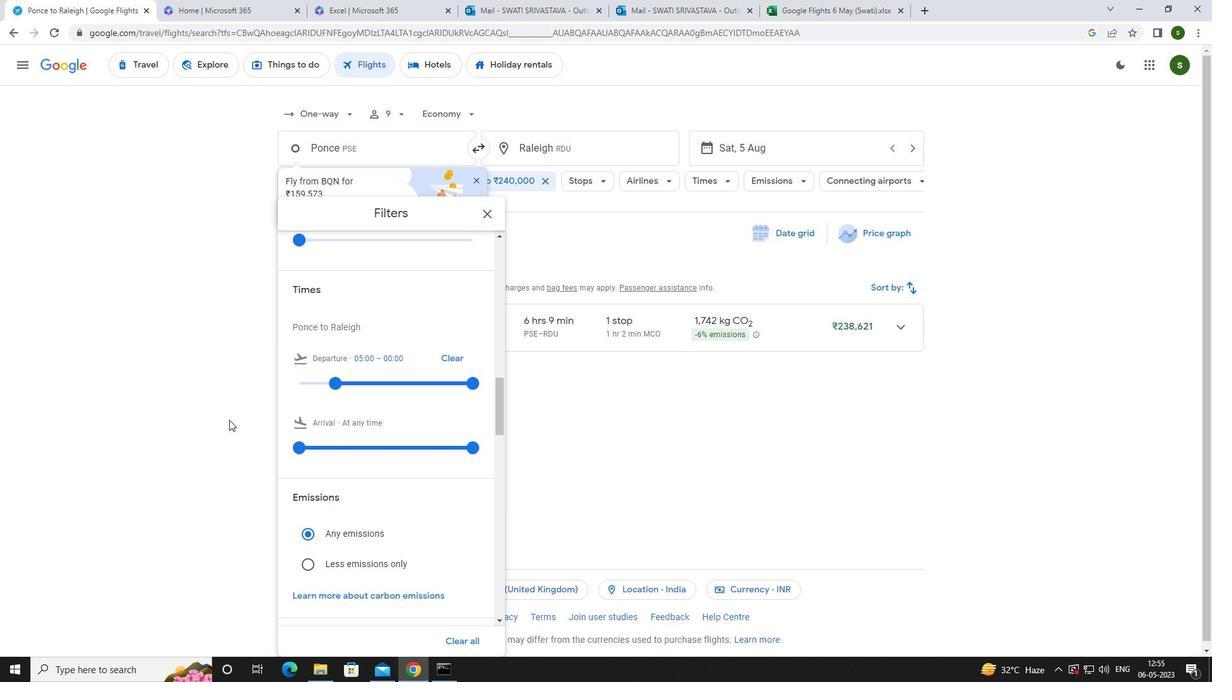 
Action: Mouse pressed left at (227, 421)
Screenshot: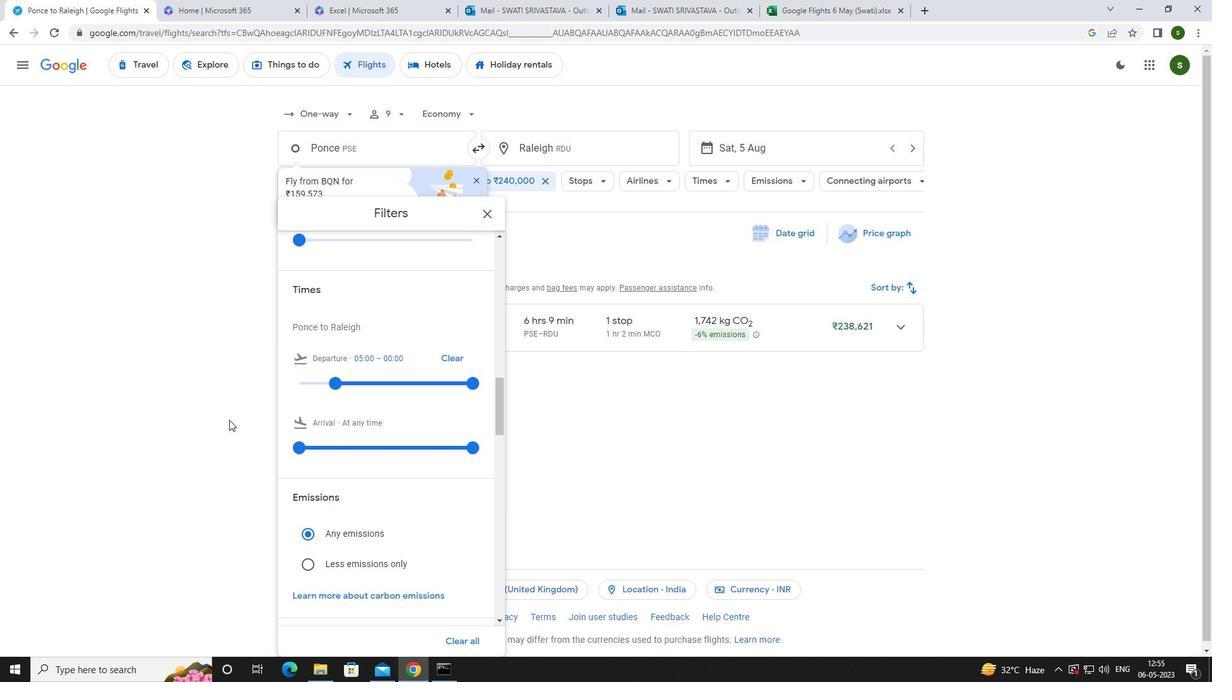 
Action: Mouse moved to (226, 421)
Screenshot: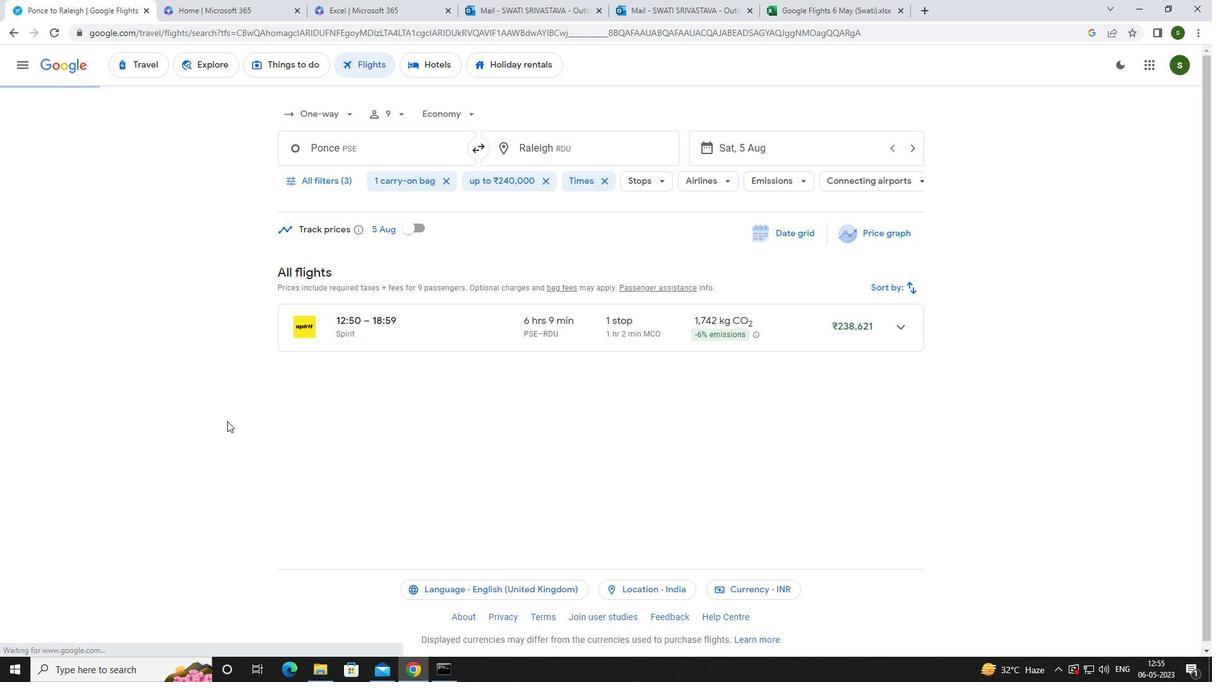 
